 Task: Log work in the project BuildPro for the issue 'Develop a new feature to allow for dynamic pricing and discounts' spent time as '4w 5d 23h 1m' and remaining time as '5w 2d 19h 33m' and add a flag. Now add the issue to the epic 'Patch Management'. Log work in the project BuildPro for the issue 'Implement a new feature to allow for product recommendations based on user behavior' spent time as '3w 1d 21h 37m' and remaining time as '4w 2d 10h 40m' and clone the issue. Now add the issue to the epic 'Identity and Access Management (IAM) Implementation'
Action: Mouse moved to (213, 61)
Screenshot: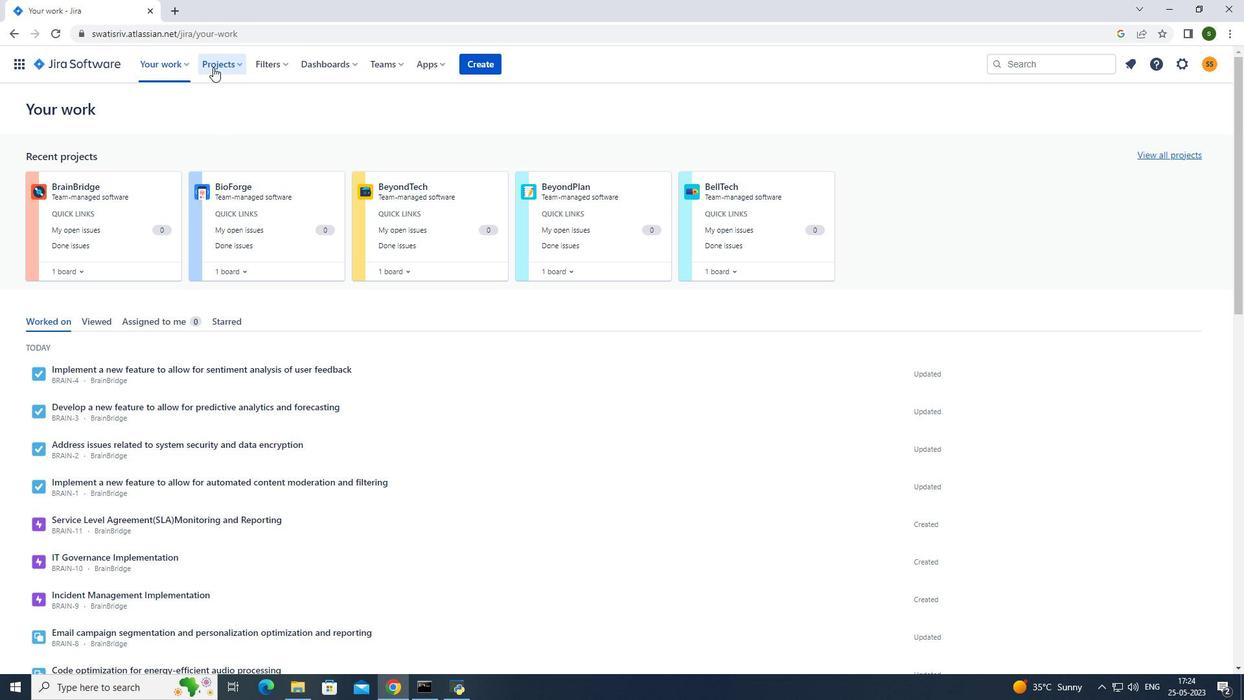 
Action: Mouse pressed left at (213, 61)
Screenshot: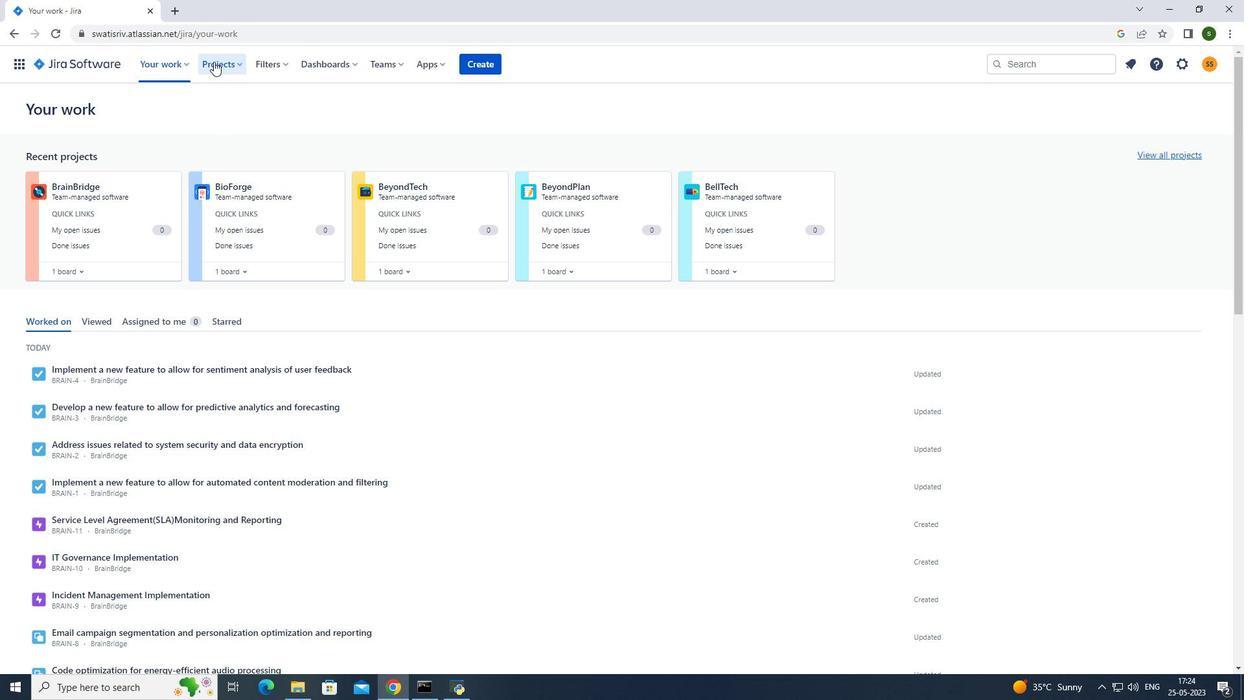 
Action: Mouse moved to (288, 112)
Screenshot: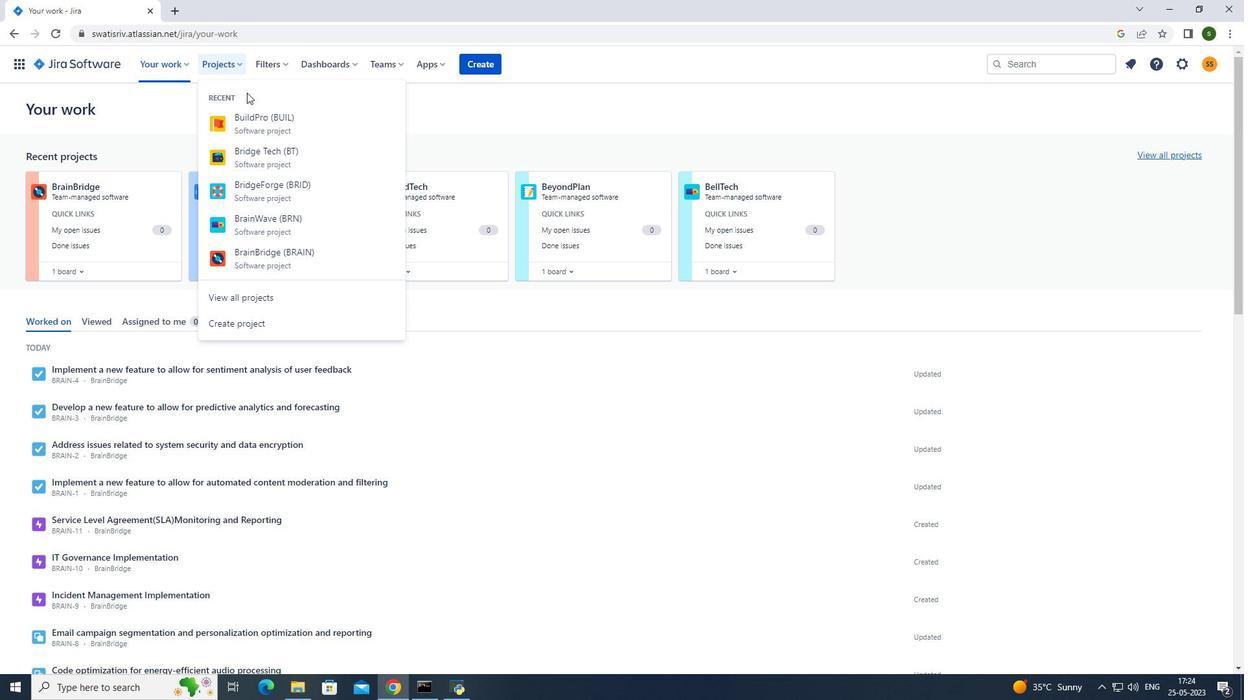 
Action: Mouse pressed left at (288, 112)
Screenshot: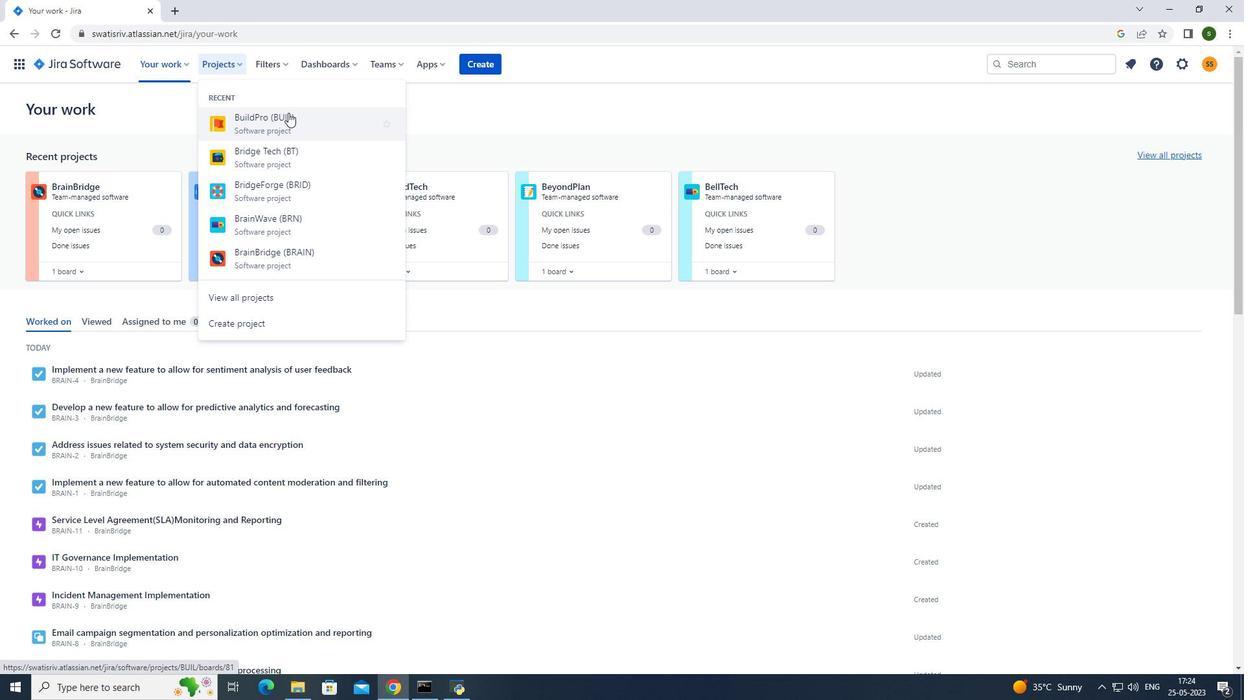 
Action: Mouse moved to (129, 193)
Screenshot: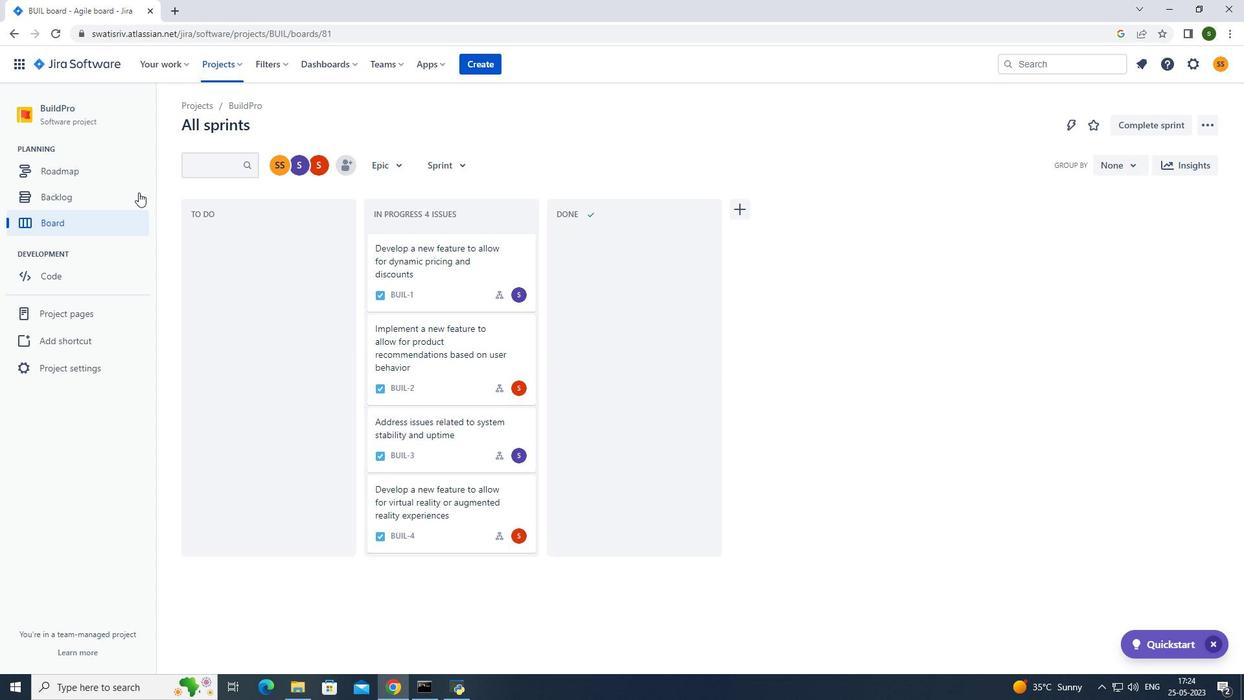 
Action: Mouse pressed left at (129, 193)
Screenshot: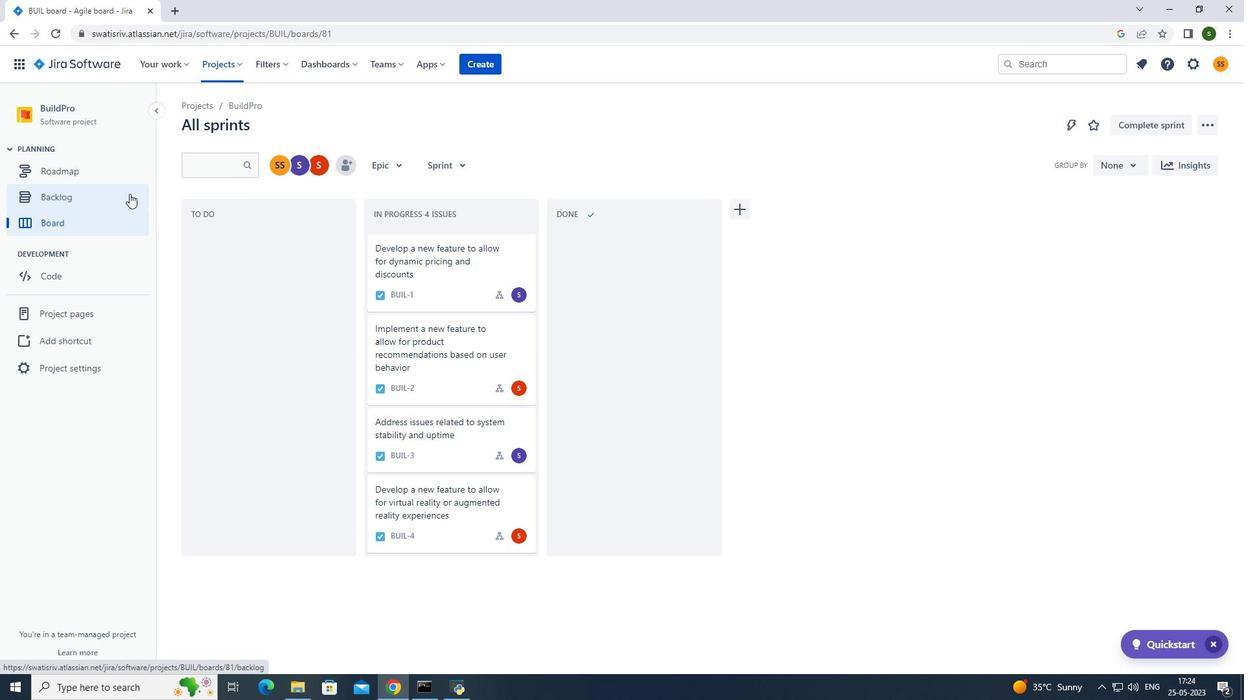 
Action: Mouse moved to (859, 239)
Screenshot: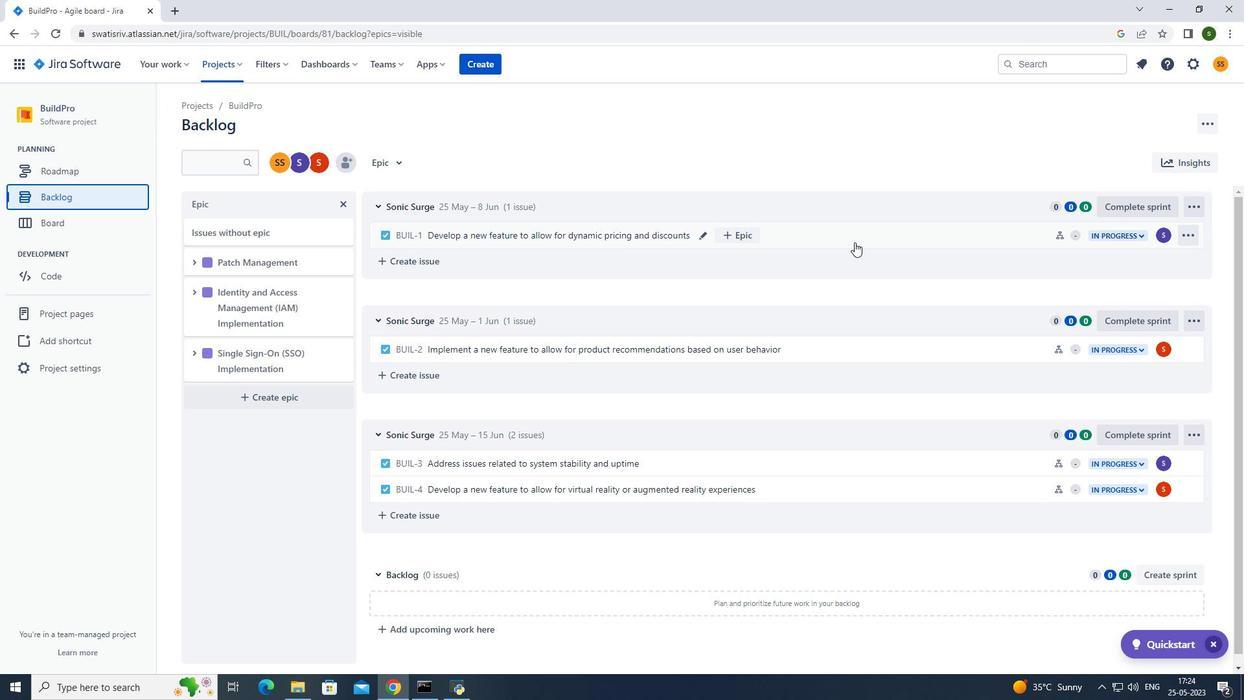 
Action: Mouse pressed left at (859, 239)
Screenshot: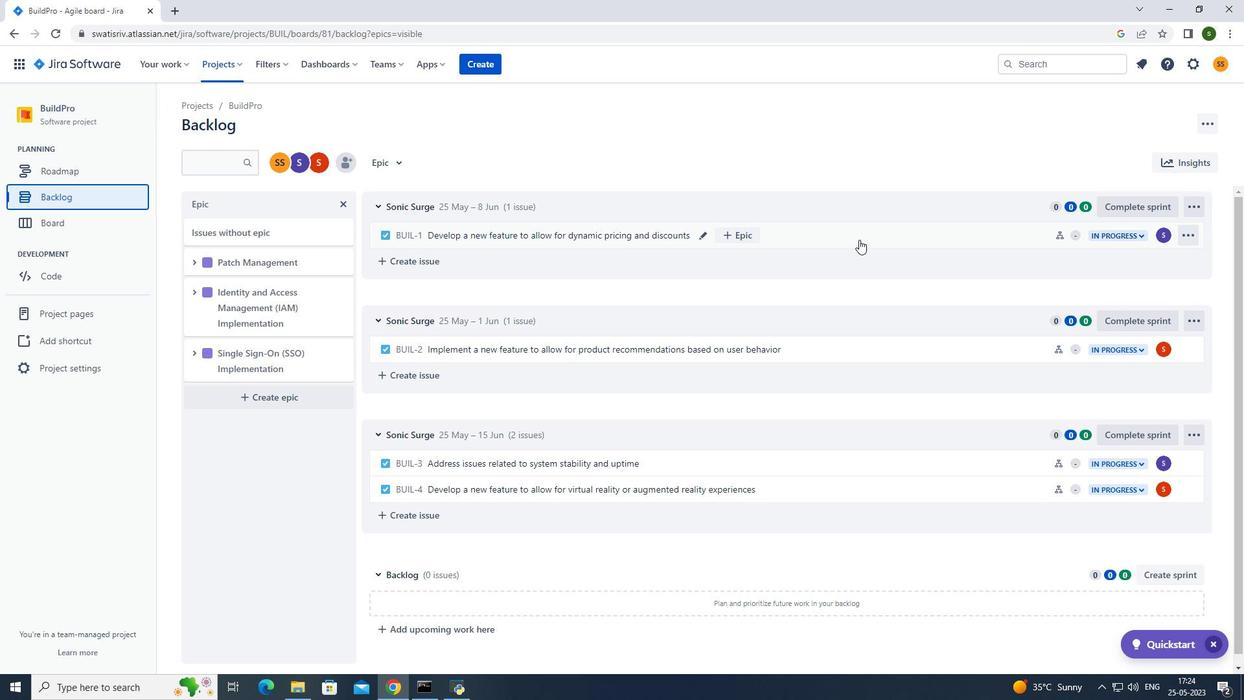 
Action: Mouse moved to (1185, 200)
Screenshot: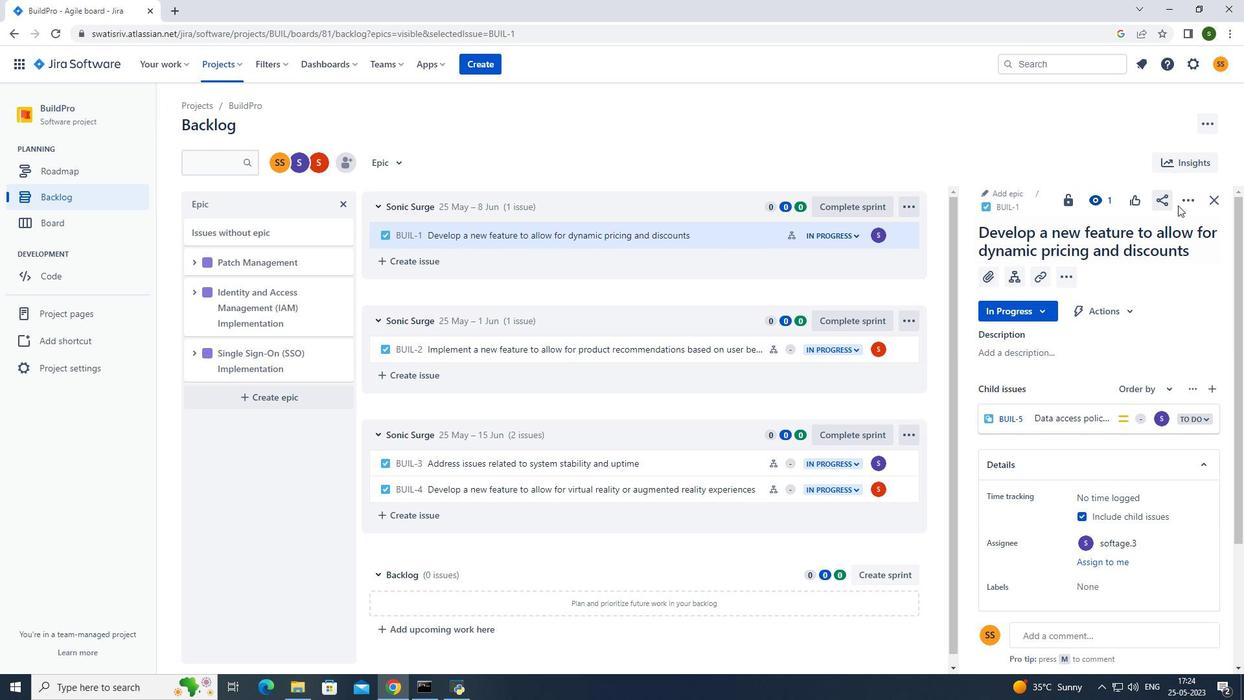 
Action: Mouse pressed left at (1185, 200)
Screenshot: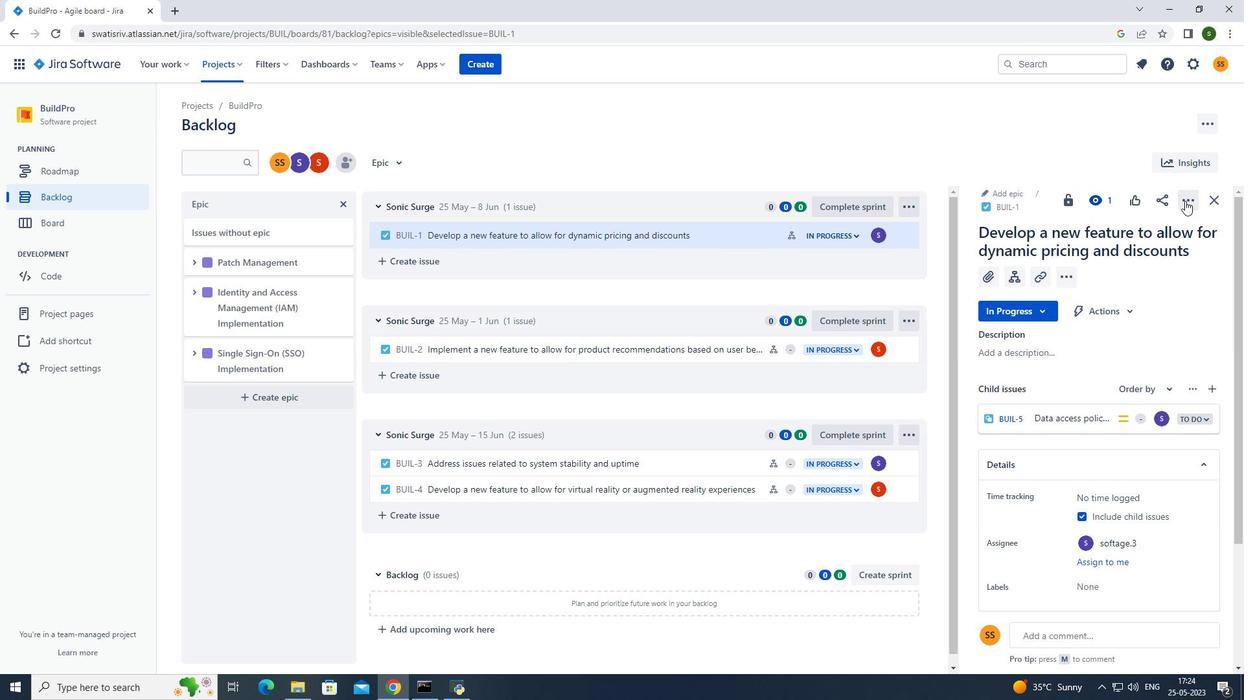 
Action: Mouse moved to (1153, 228)
Screenshot: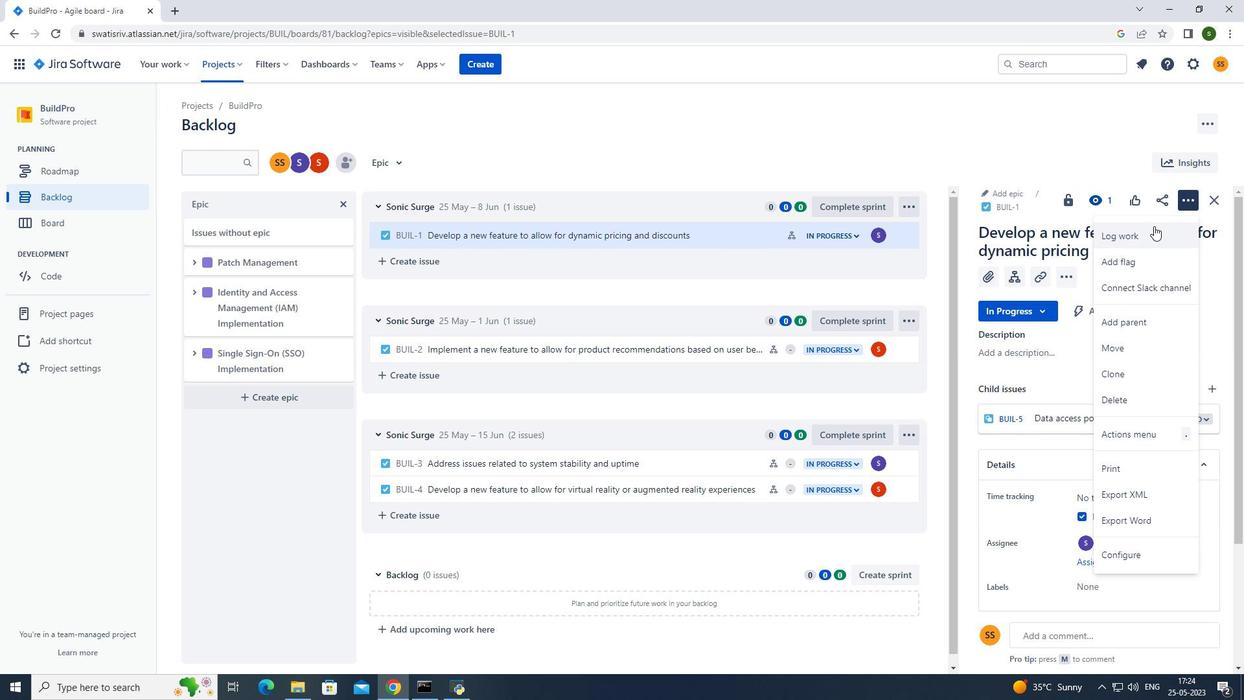
Action: Mouse pressed left at (1153, 228)
Screenshot: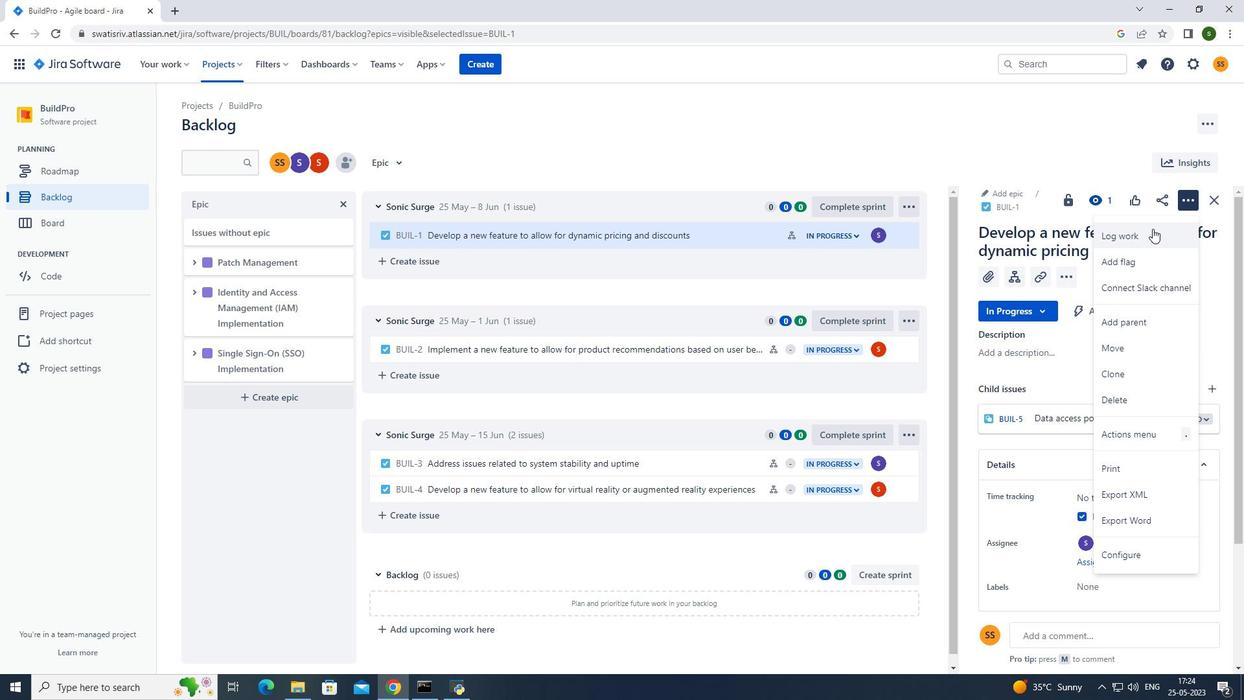 
Action: Mouse moved to (534, 193)
Screenshot: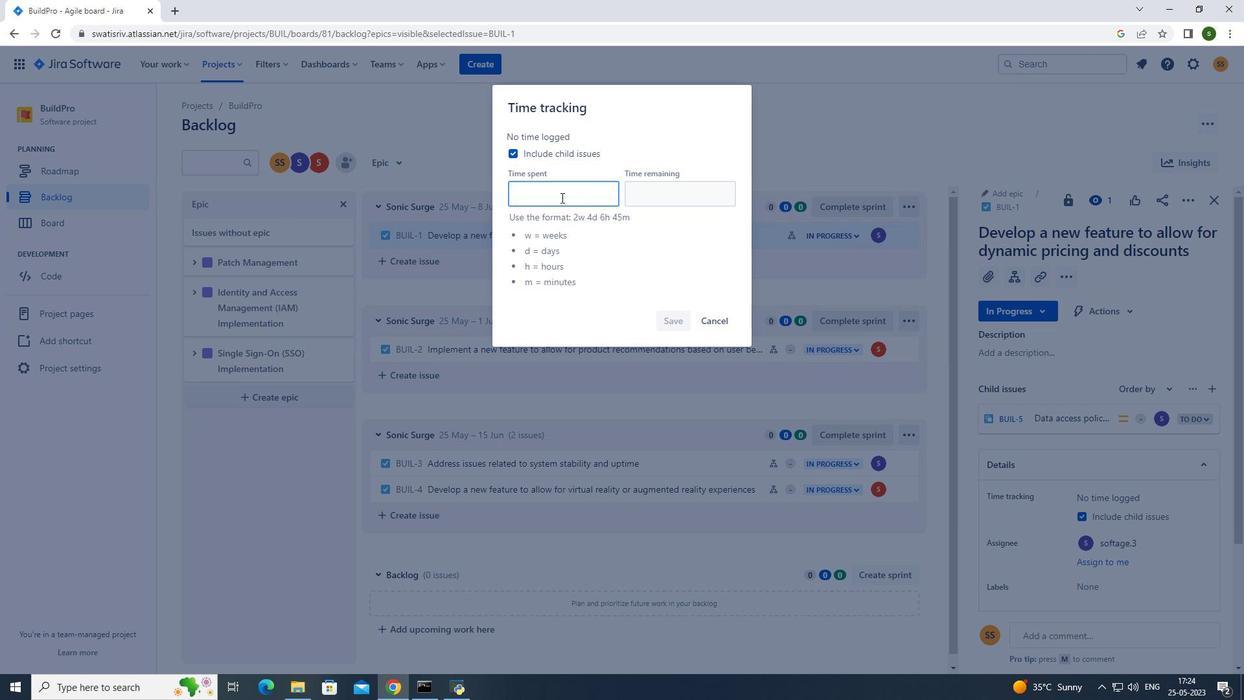 
Action: Key pressed 4w<Key.space>5d<Key.space>23h<Key.space>1m
Screenshot: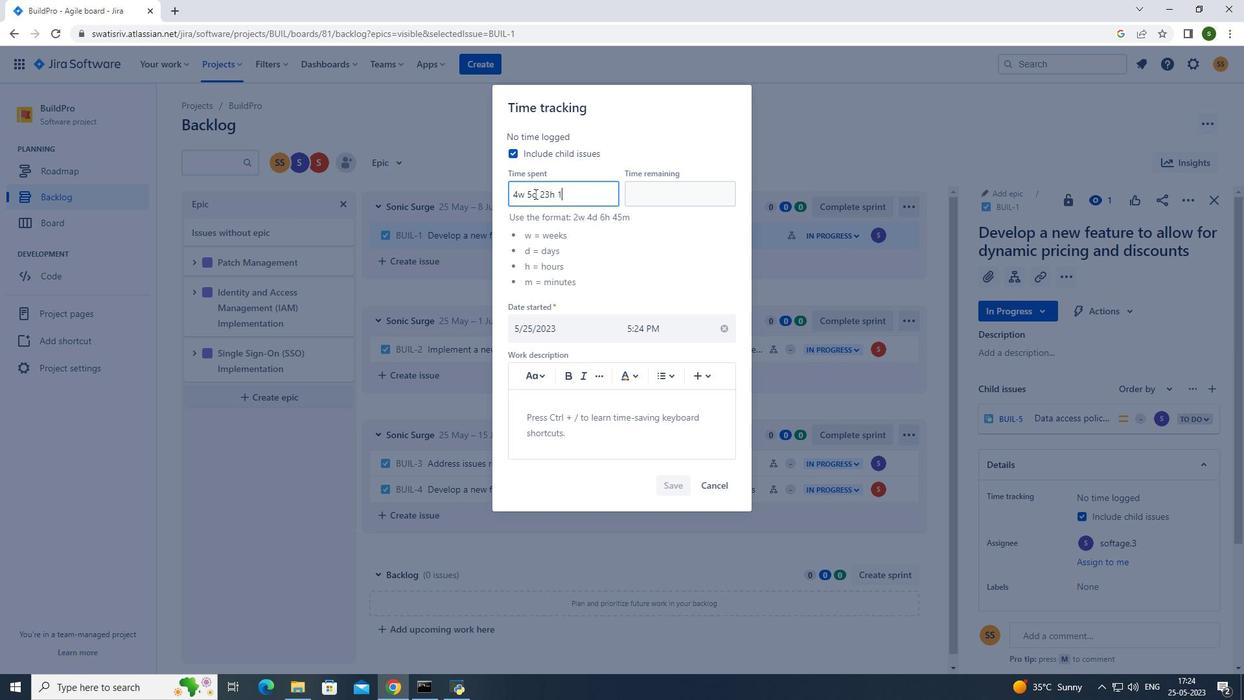 
Action: Mouse moved to (663, 195)
Screenshot: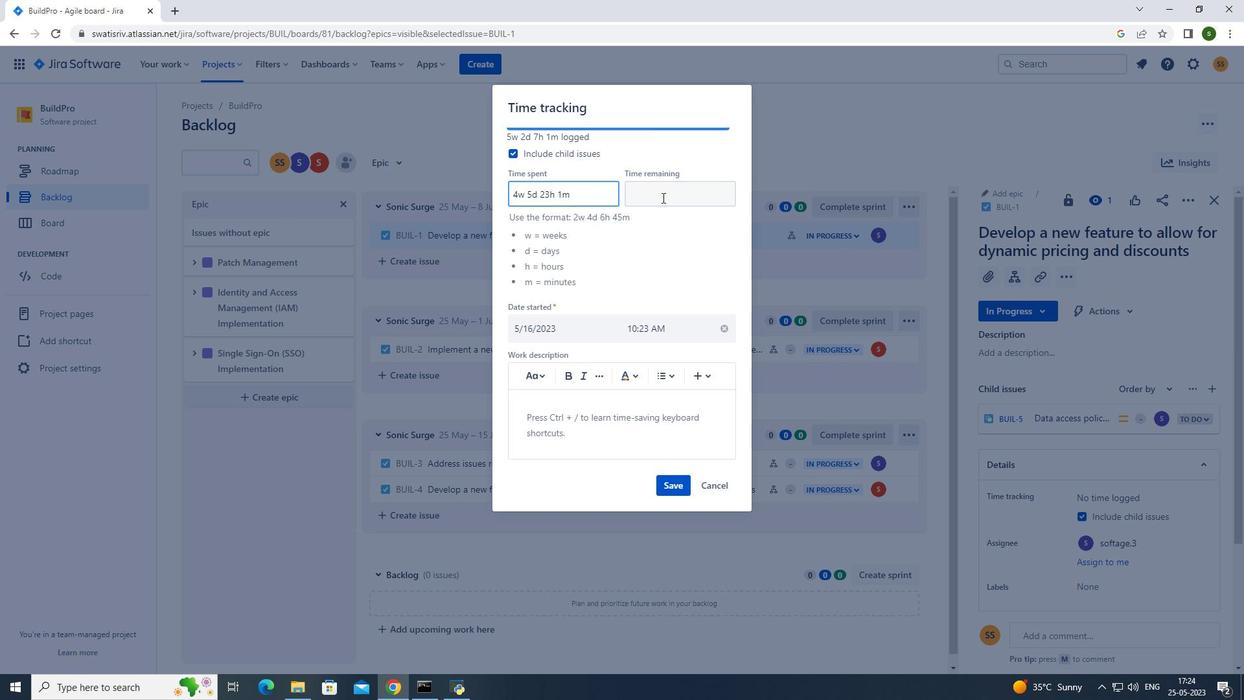 
Action: Mouse pressed left at (663, 195)
Screenshot: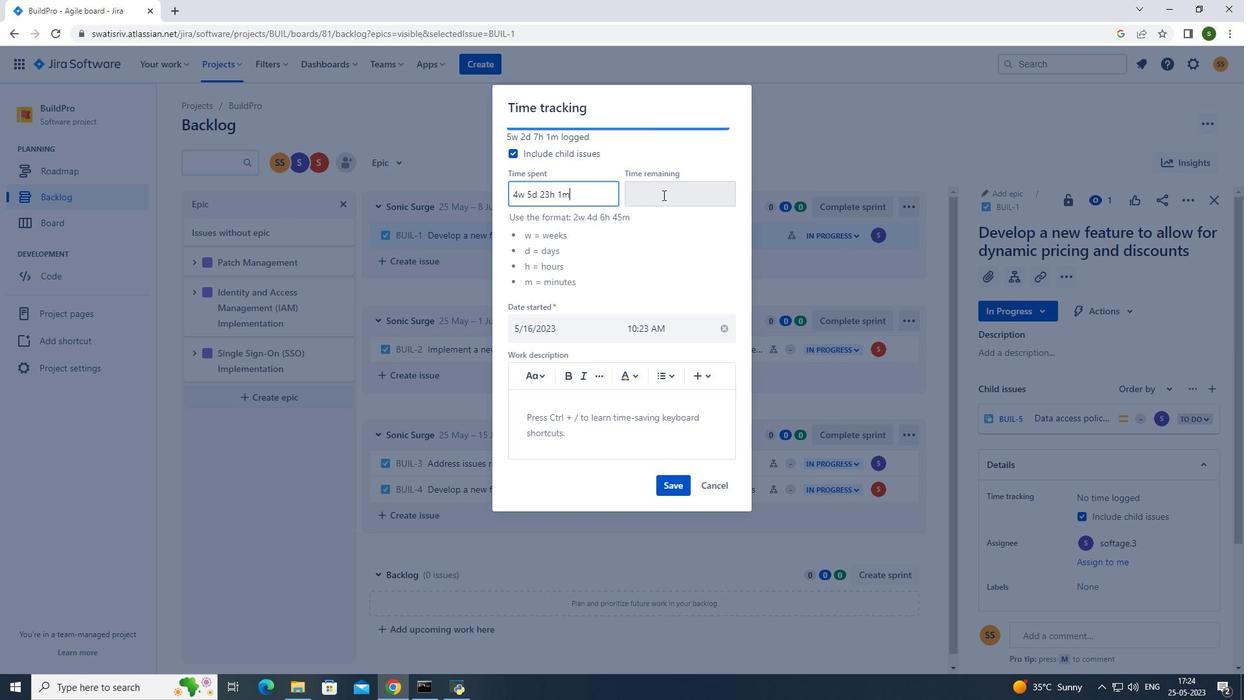 
Action: Key pressed 5w<Key.space>2d<Key.space>19h<Key.space>33m
Screenshot: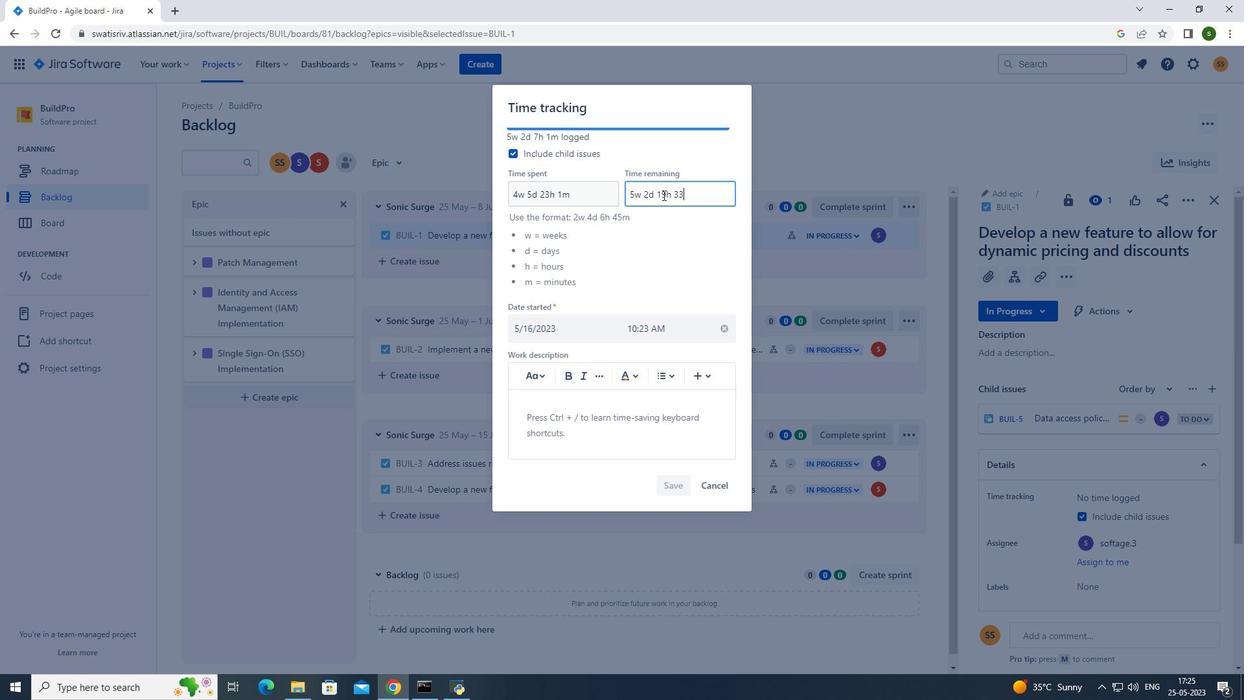 
Action: Mouse moved to (671, 486)
Screenshot: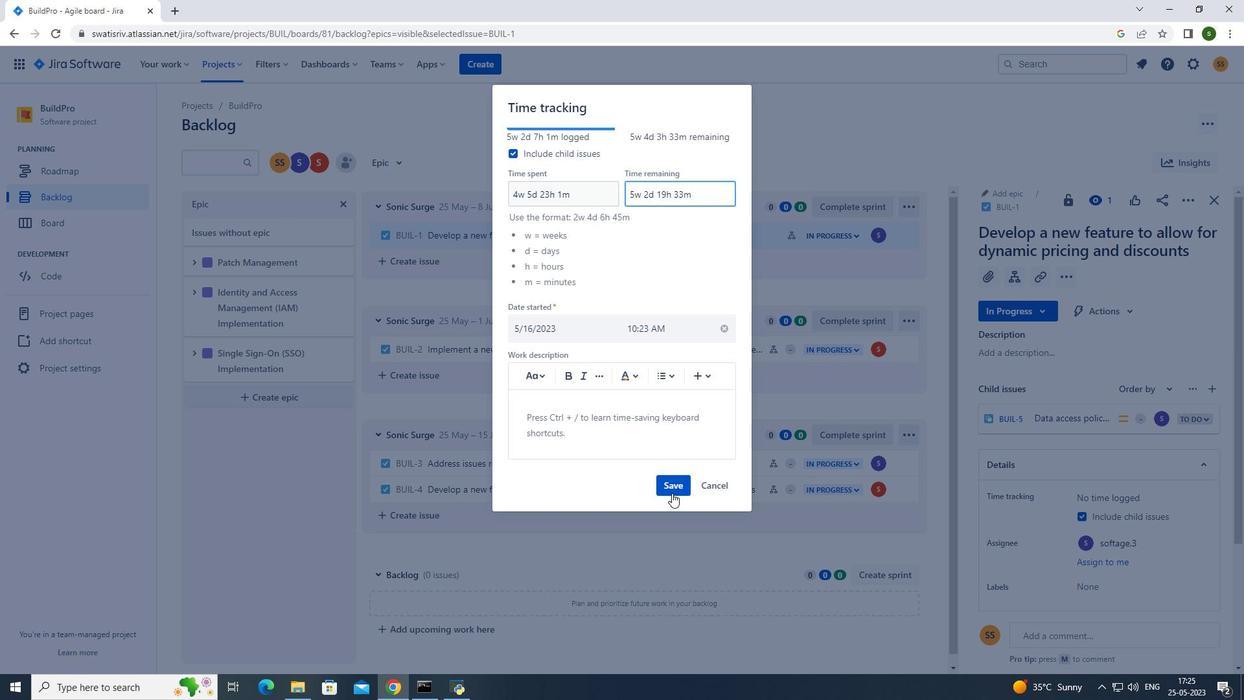 
Action: Mouse pressed left at (671, 486)
Screenshot: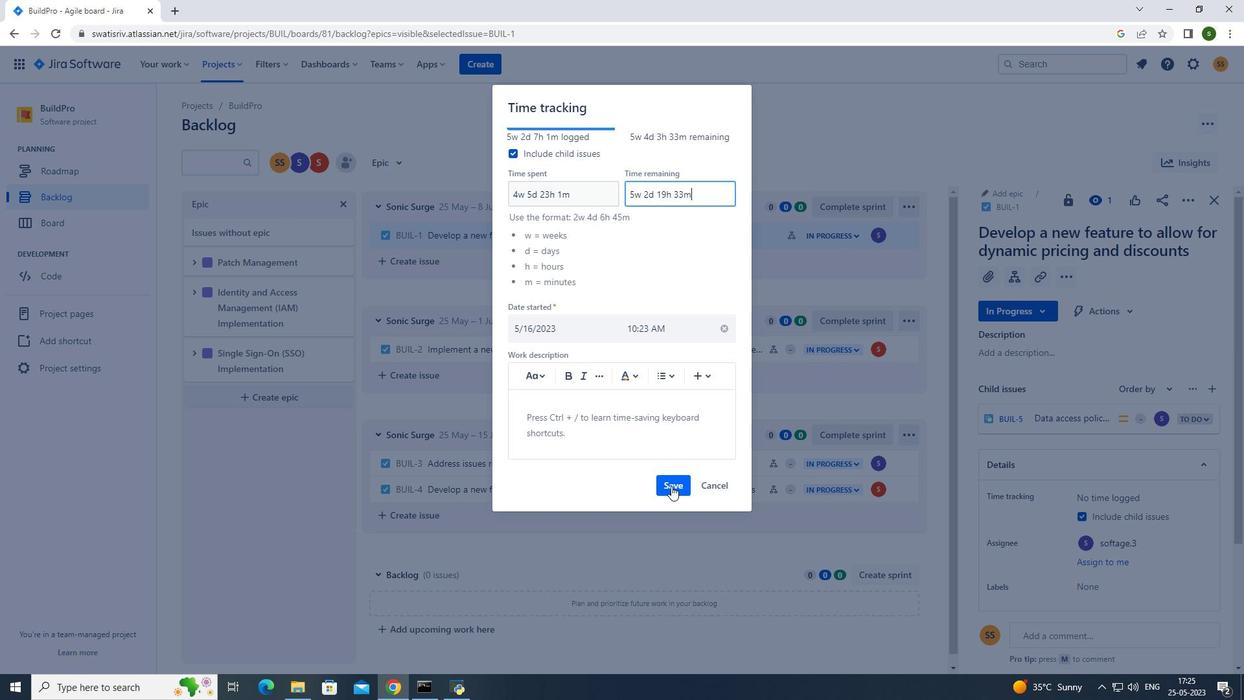 
Action: Mouse moved to (1184, 196)
Screenshot: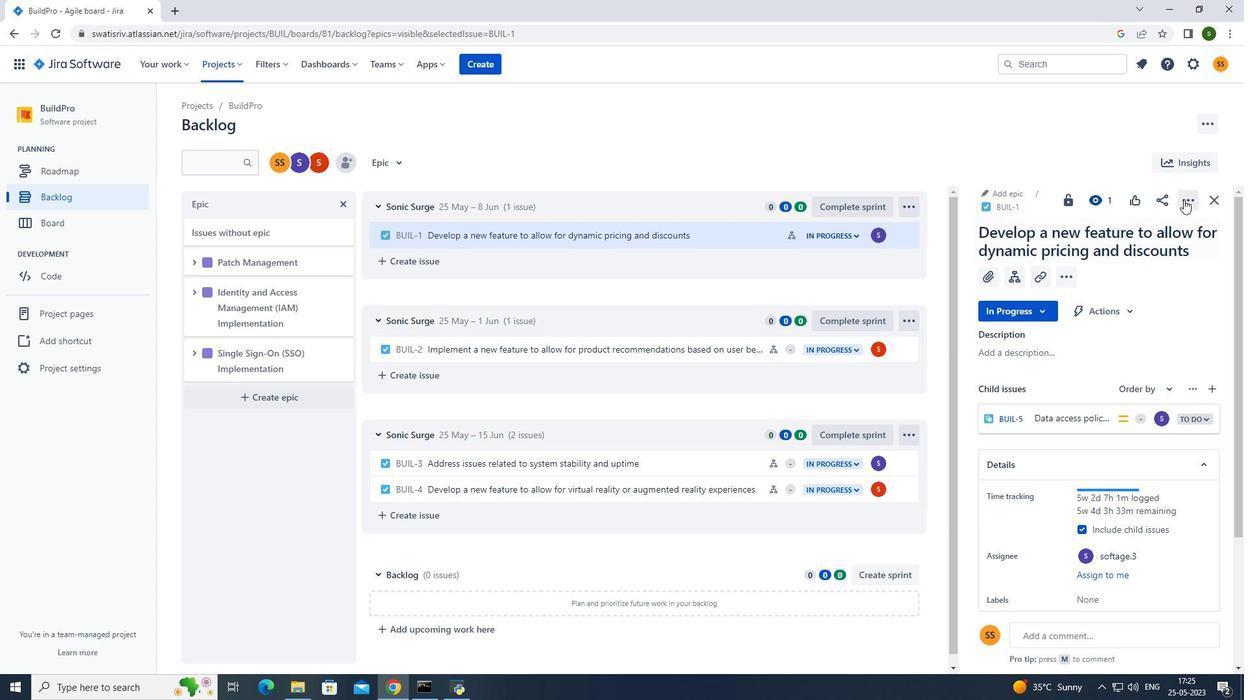 
Action: Mouse pressed left at (1184, 196)
Screenshot: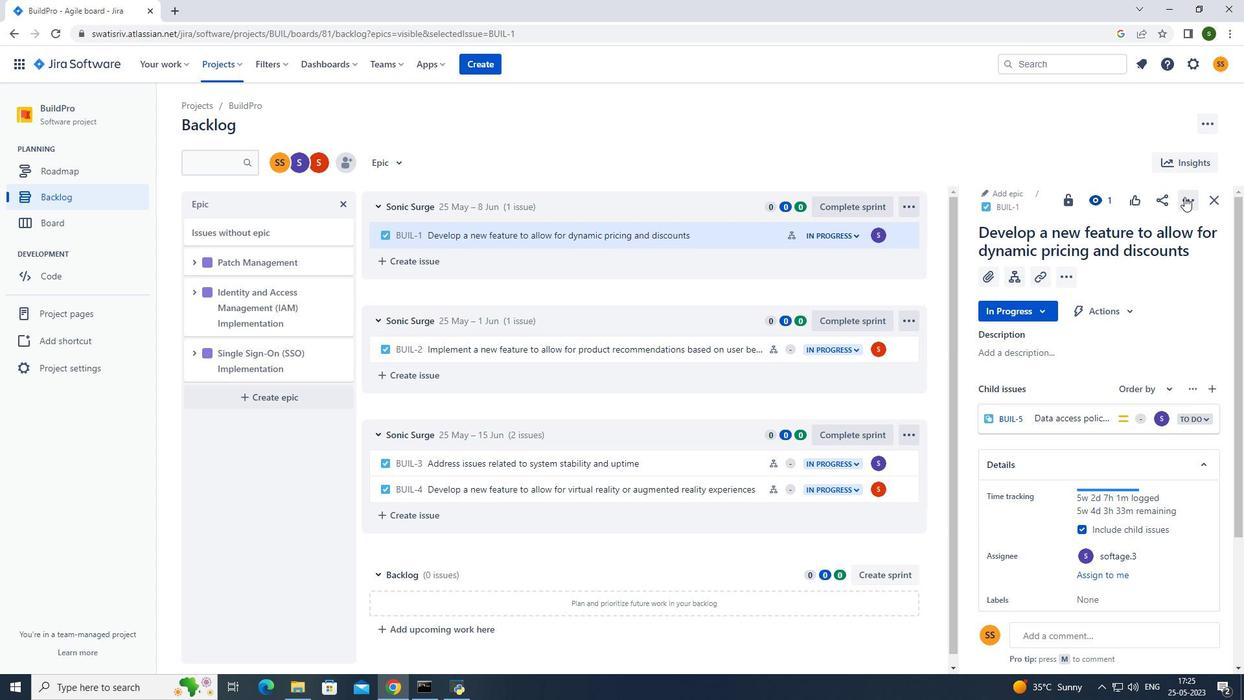 
Action: Mouse moved to (1139, 254)
Screenshot: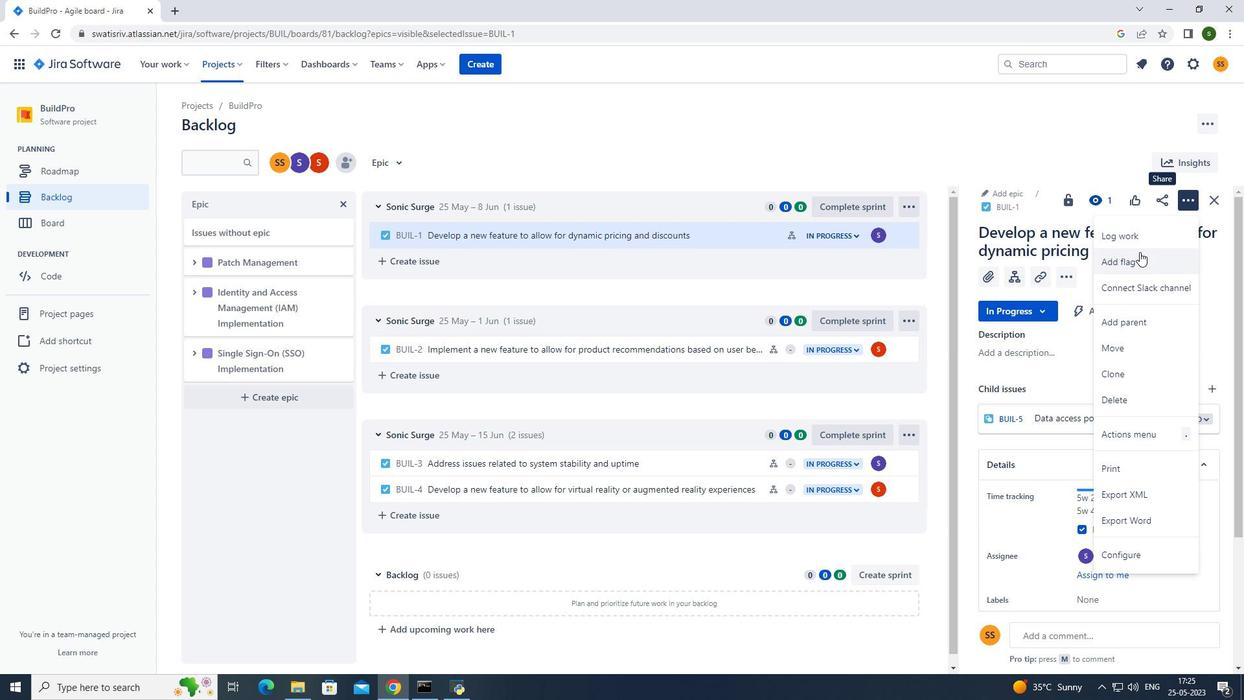 
Action: Mouse pressed left at (1139, 254)
Screenshot: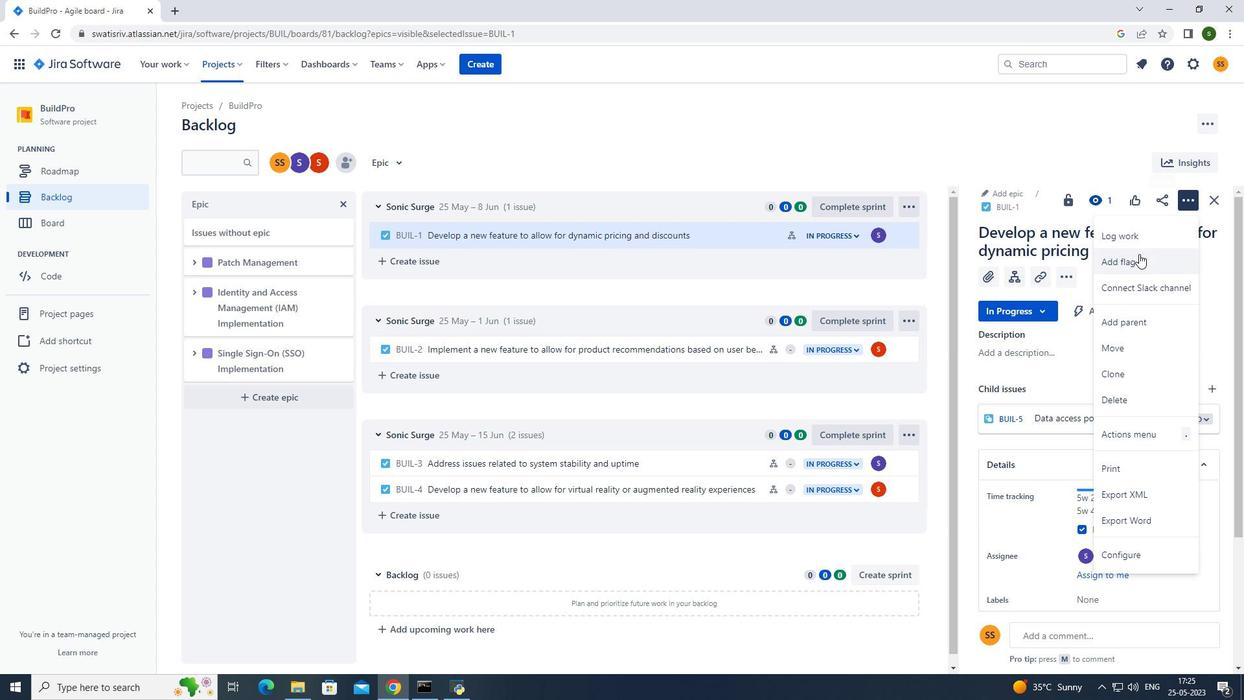 
Action: Mouse moved to (723, 235)
Screenshot: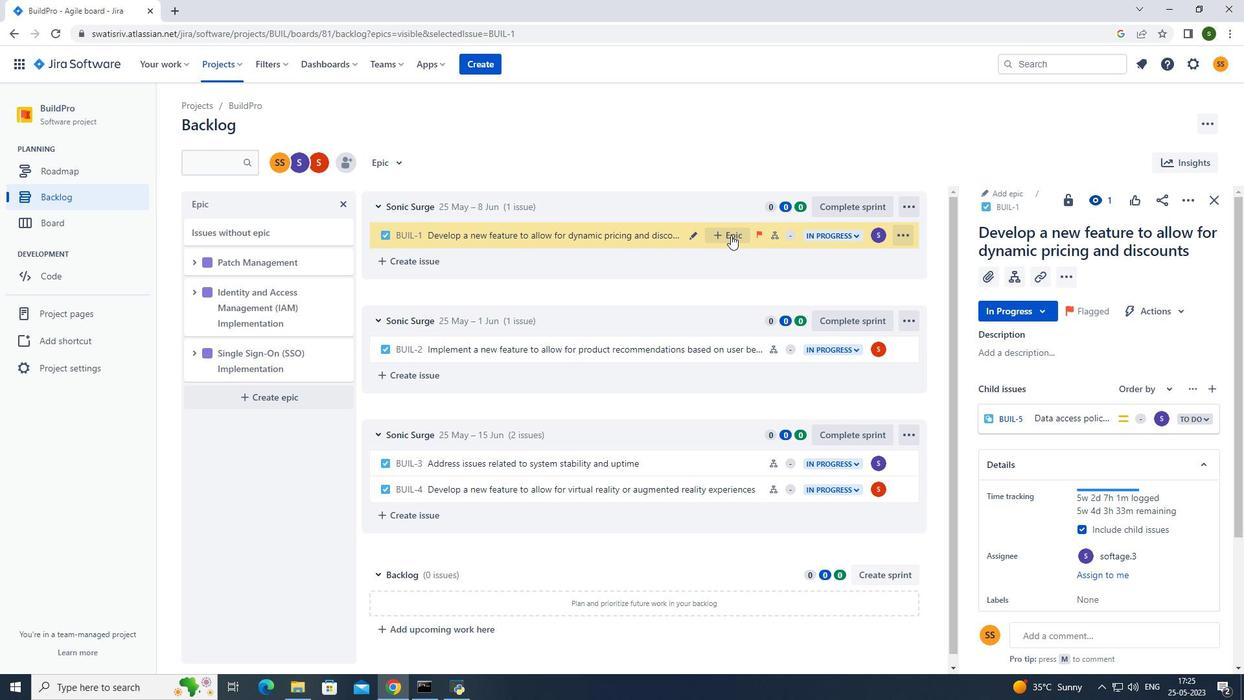 
Action: Mouse pressed left at (723, 235)
Screenshot: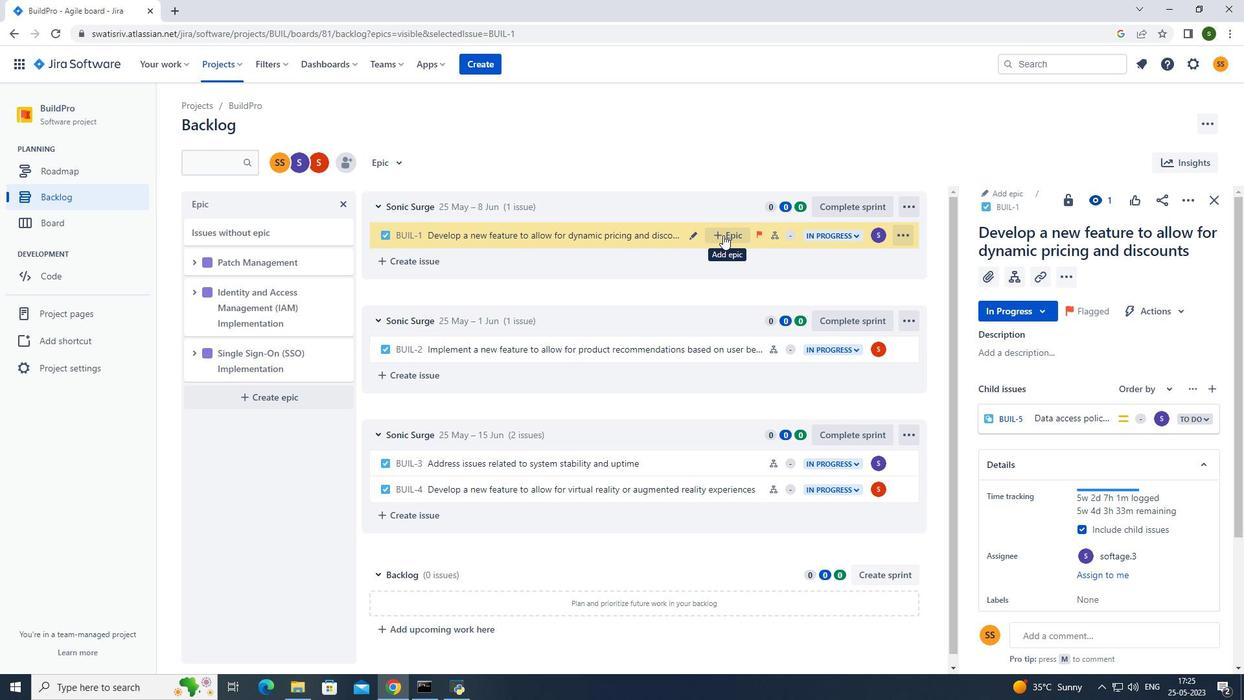 
Action: Mouse moved to (757, 328)
Screenshot: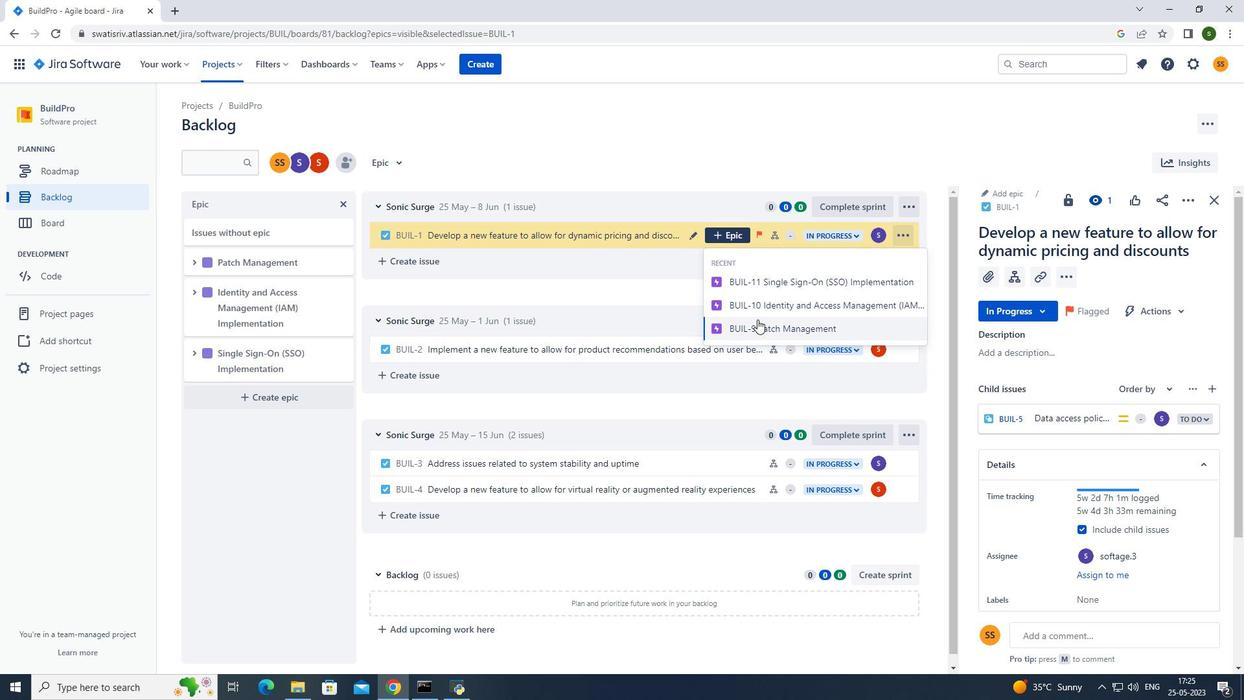
Action: Mouse pressed left at (757, 328)
Screenshot: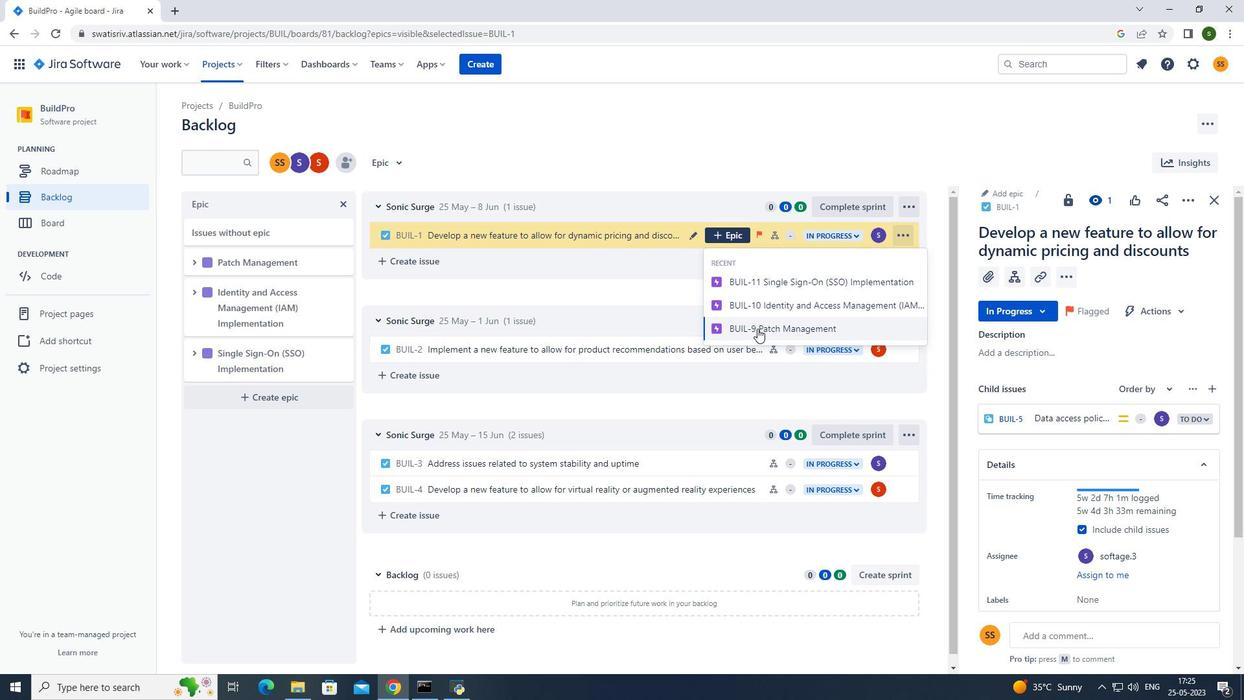 
Action: Mouse moved to (395, 154)
Screenshot: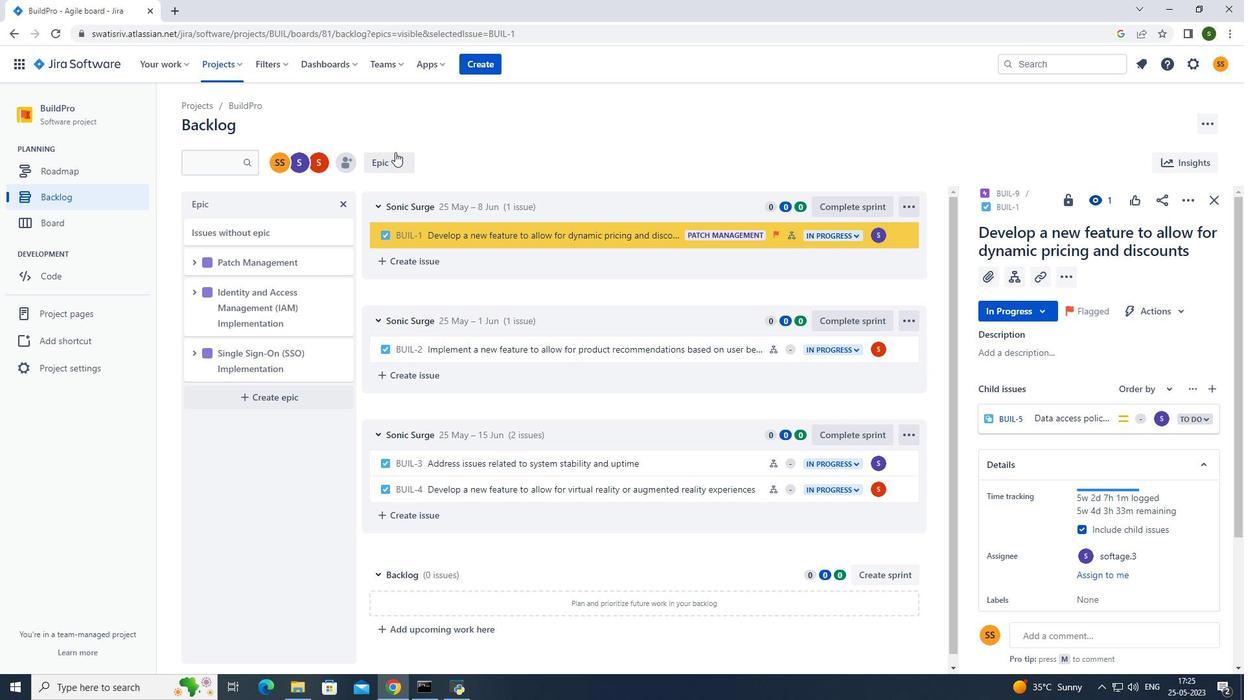 
Action: Mouse pressed left at (395, 154)
Screenshot: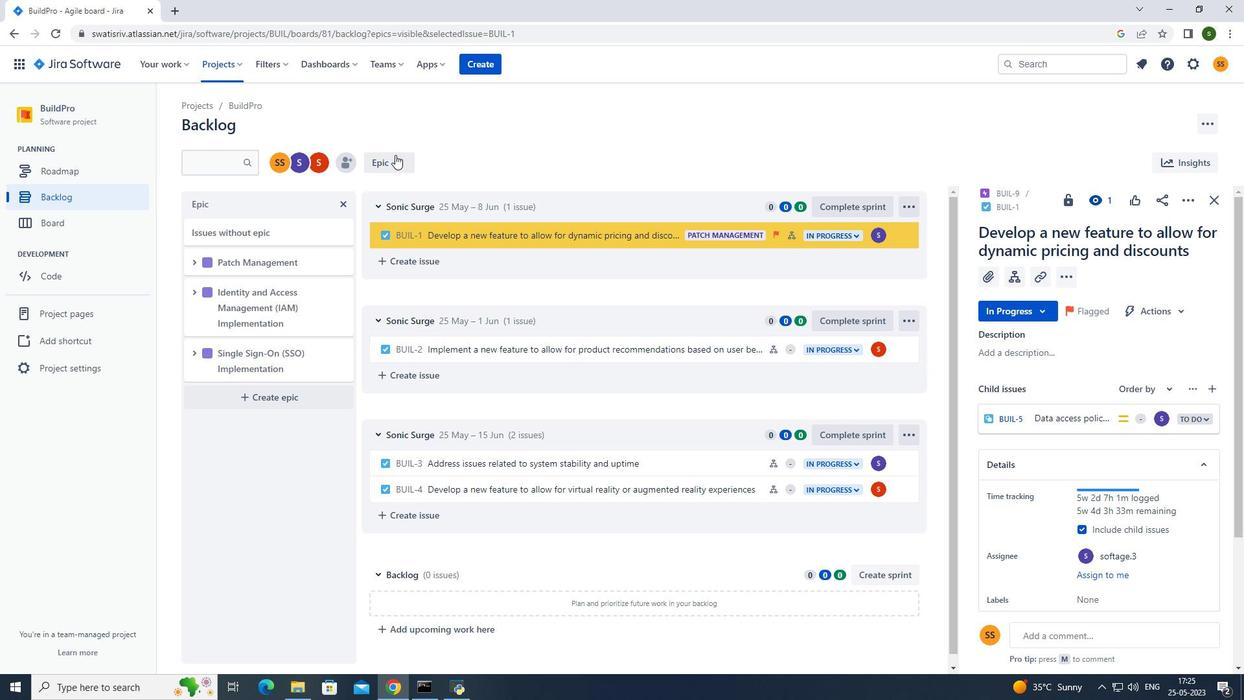 
Action: Mouse moved to (429, 217)
Screenshot: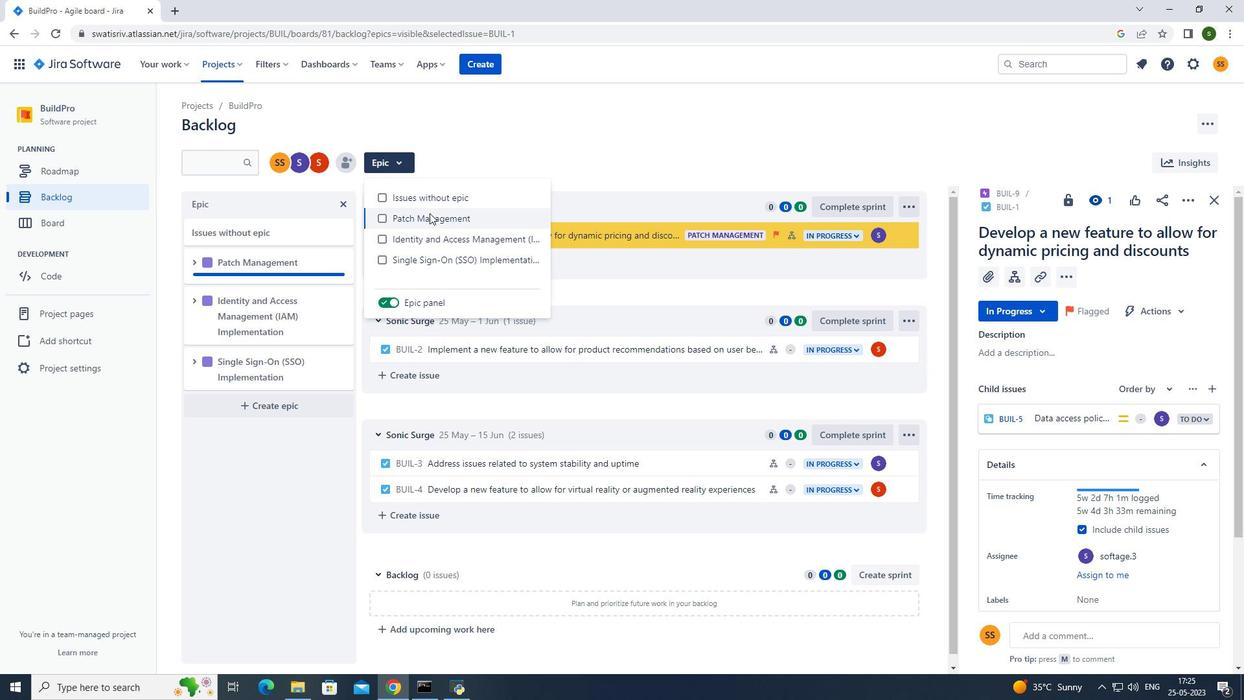 
Action: Mouse pressed left at (429, 217)
Screenshot: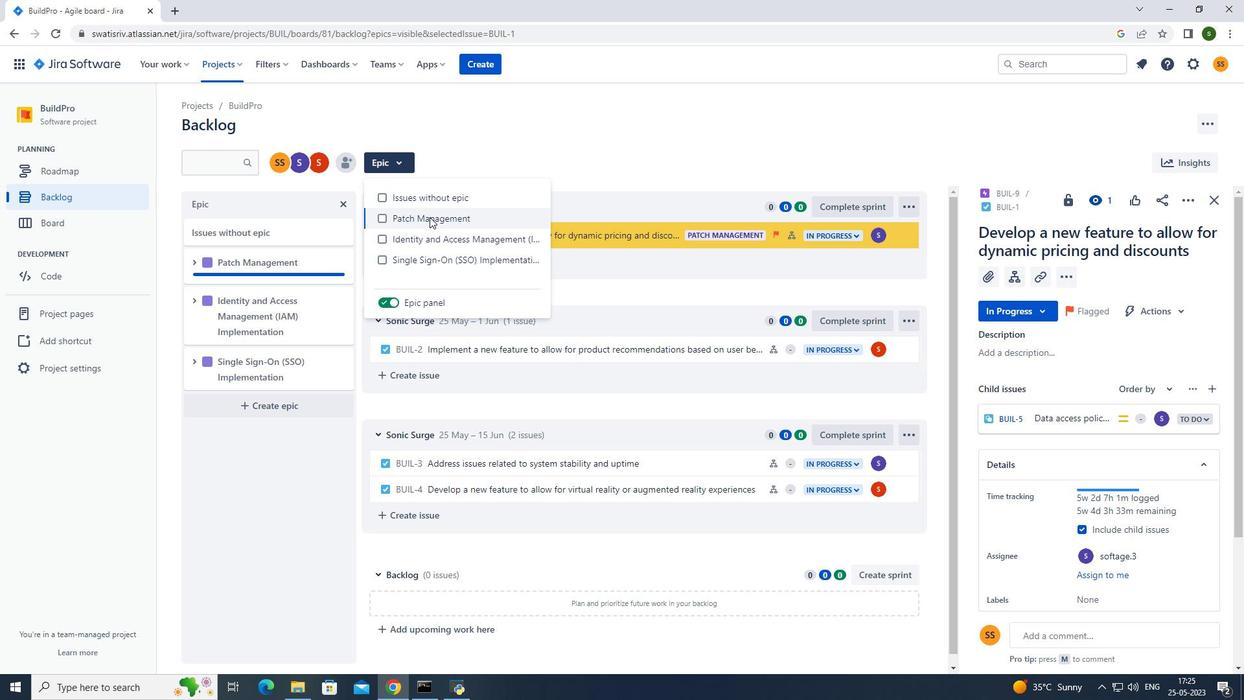 
Action: Mouse moved to (546, 135)
Screenshot: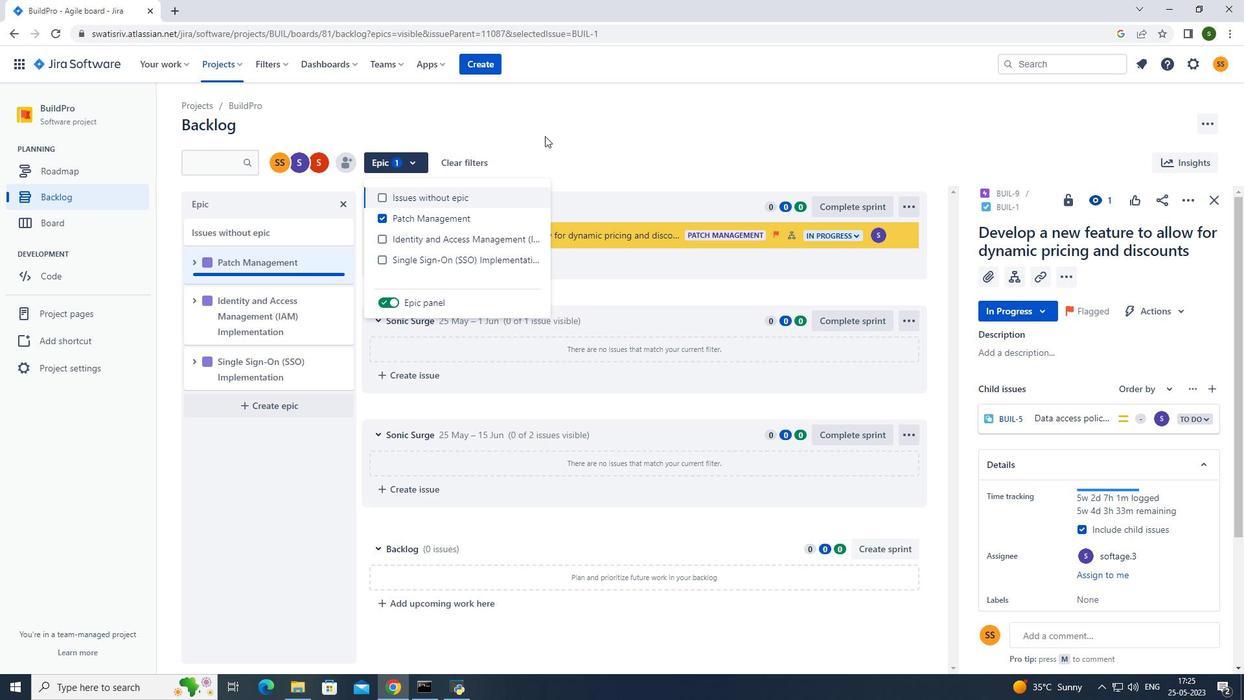 
Action: Mouse pressed left at (546, 135)
Screenshot: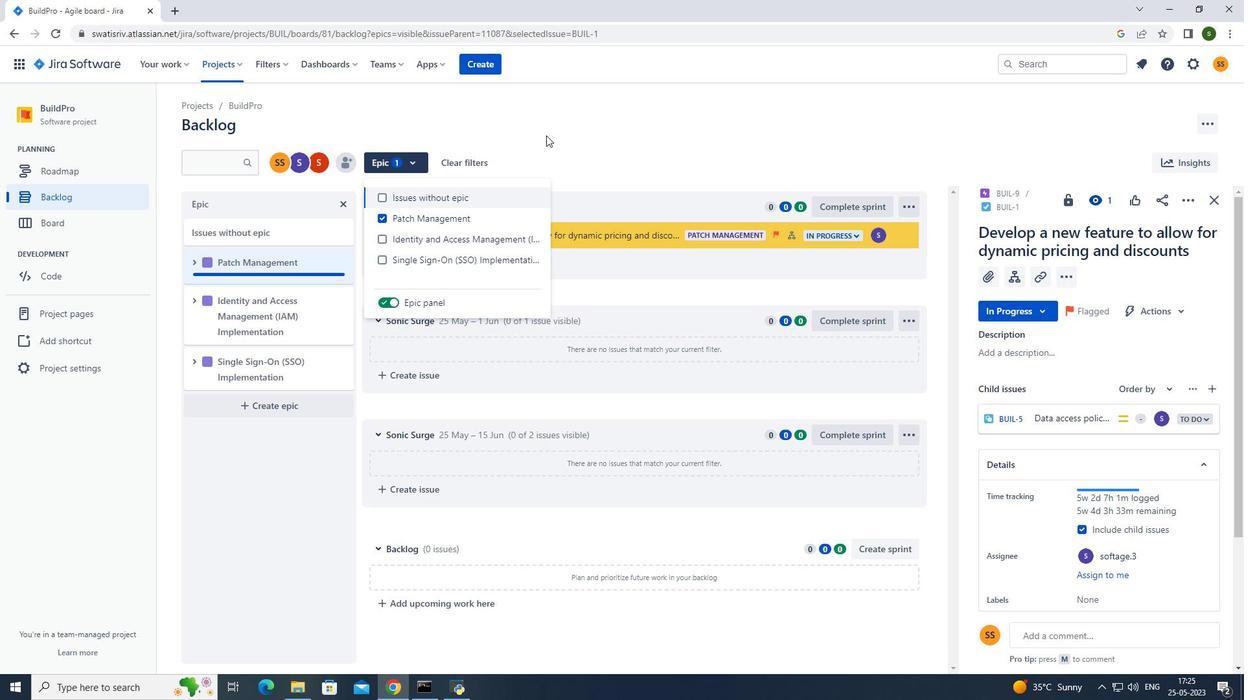 
Action: Mouse moved to (238, 66)
Screenshot: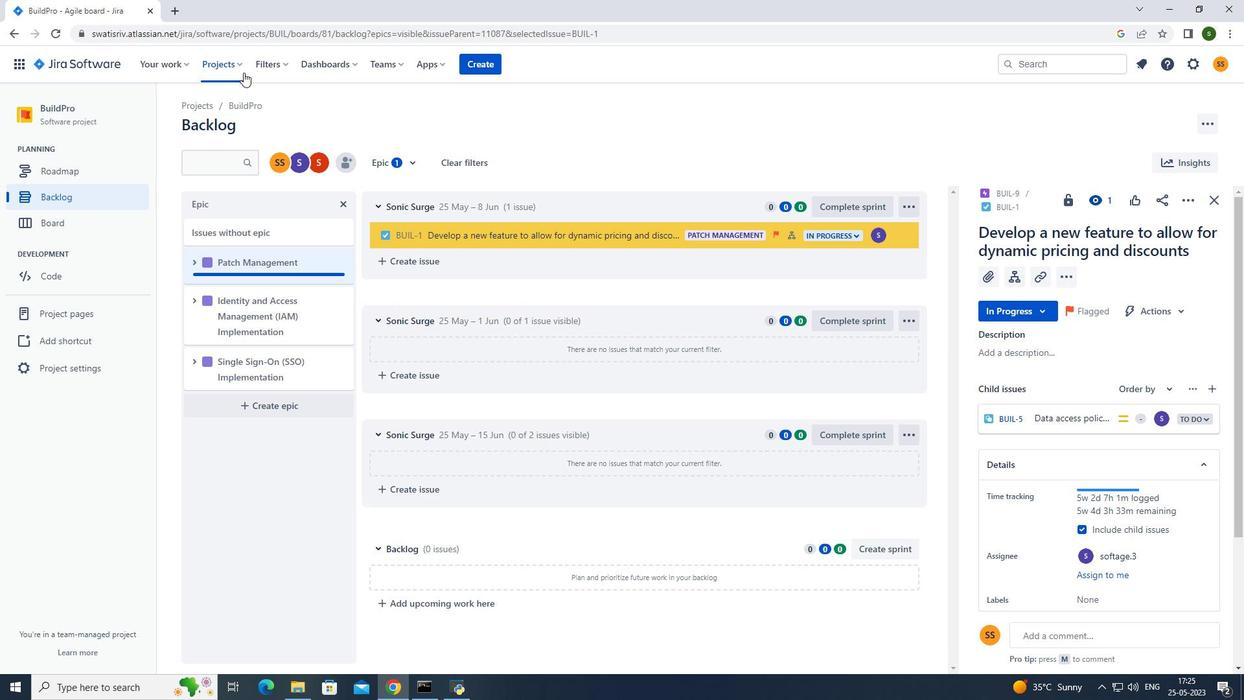 
Action: Mouse pressed left at (238, 66)
Screenshot: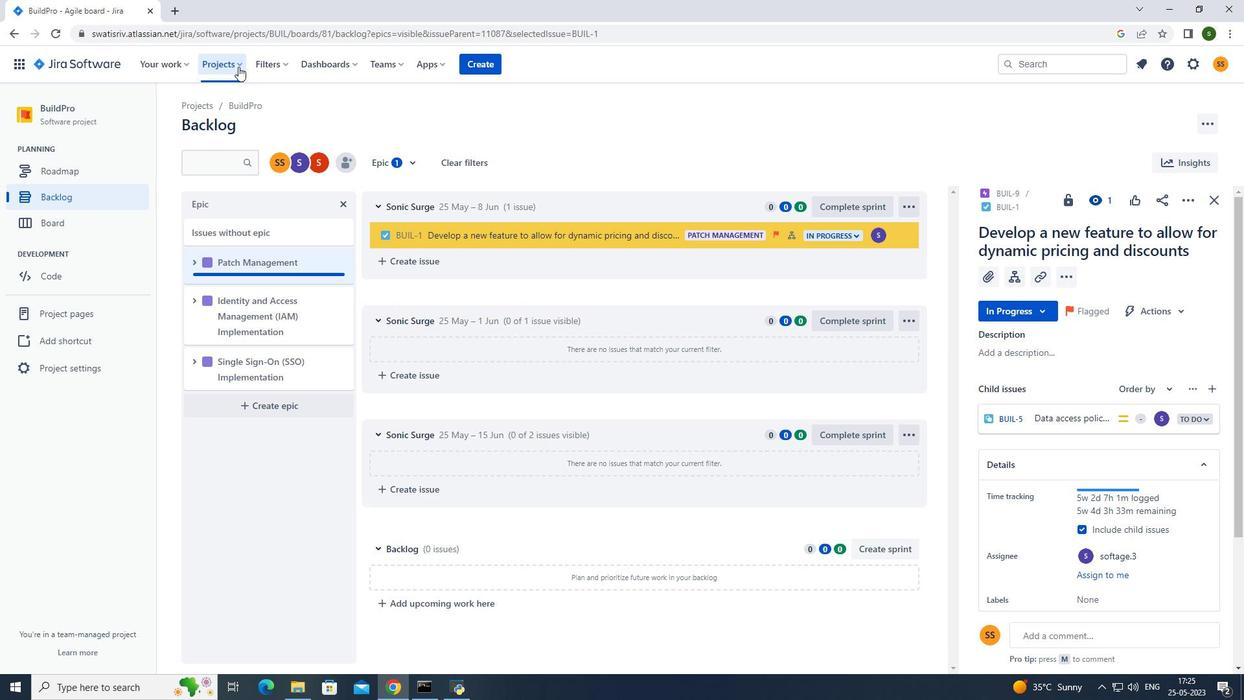 
Action: Mouse moved to (263, 121)
Screenshot: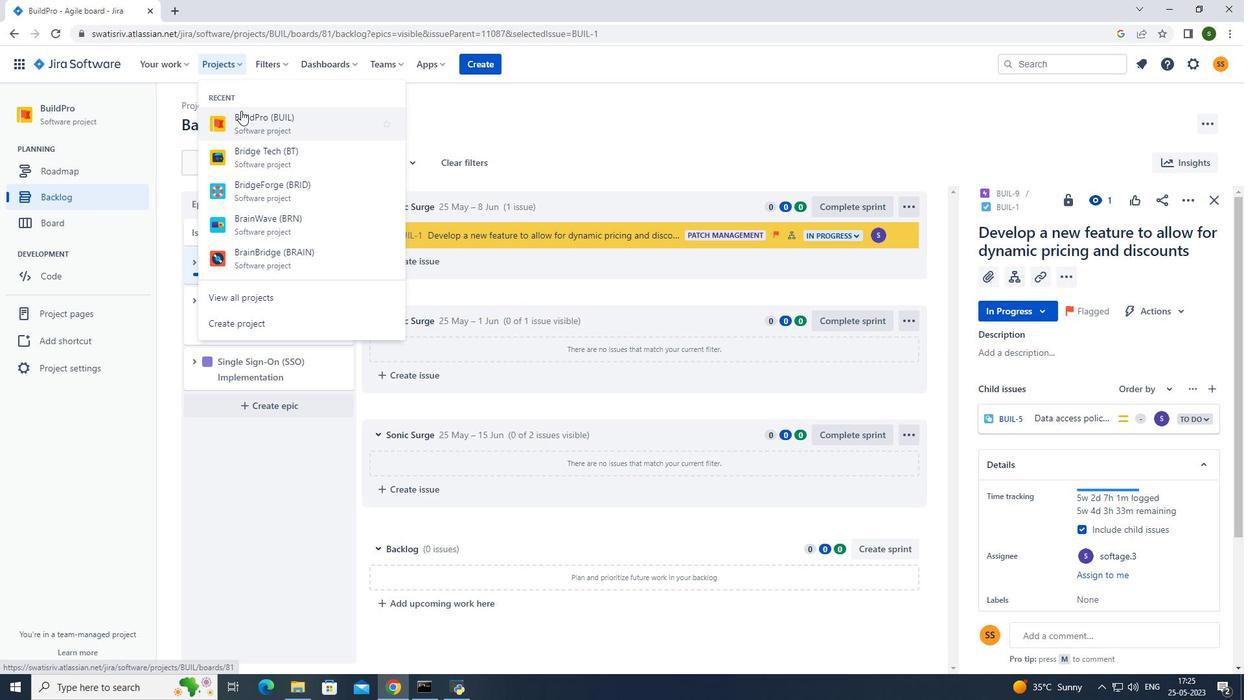 
Action: Mouse pressed left at (263, 121)
Screenshot: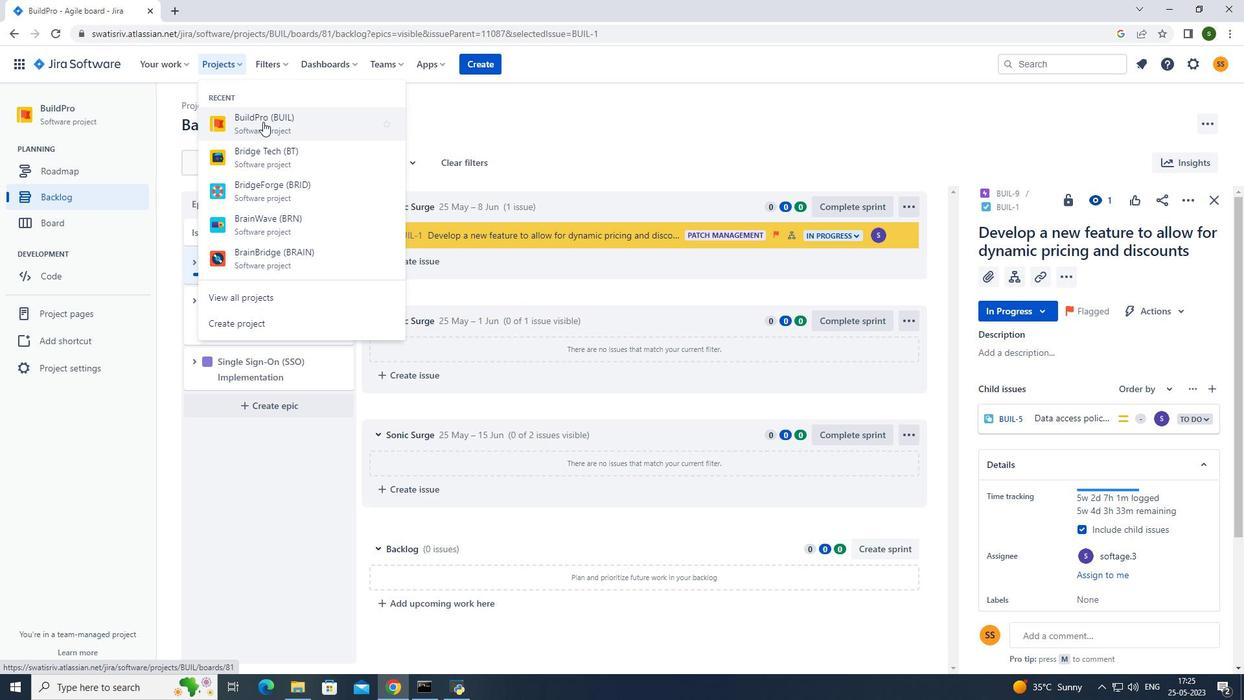 
Action: Mouse moved to (97, 193)
Screenshot: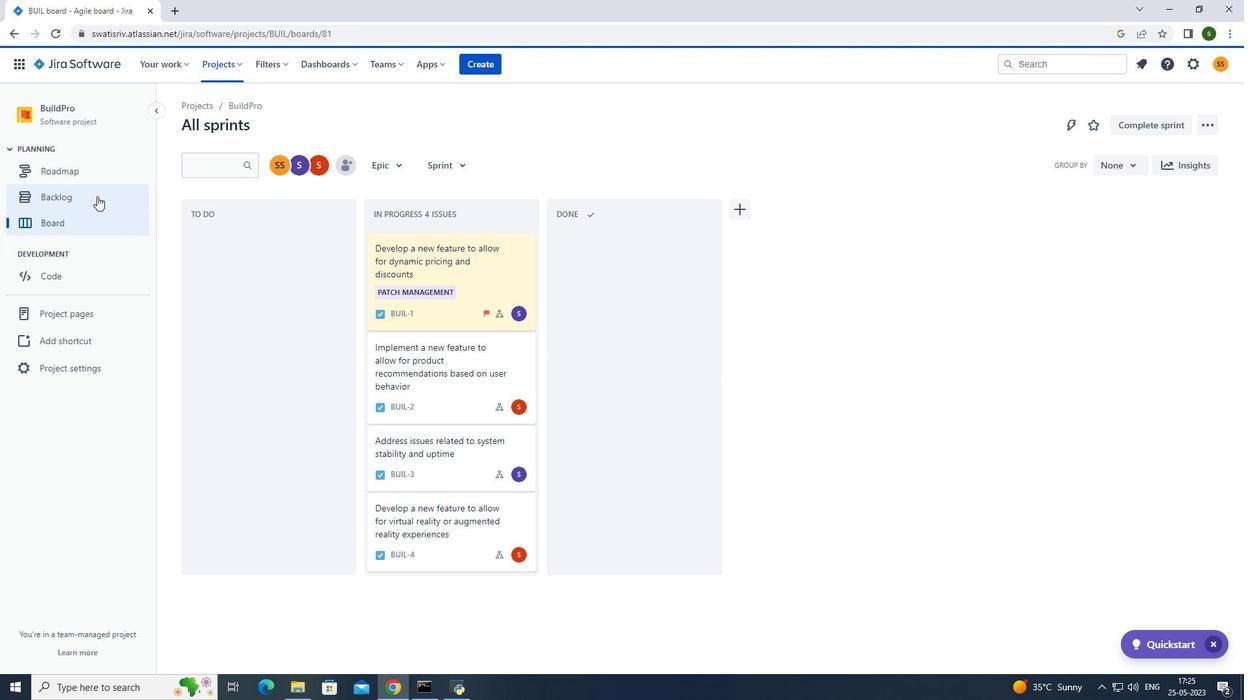 
Action: Mouse pressed left at (97, 193)
Screenshot: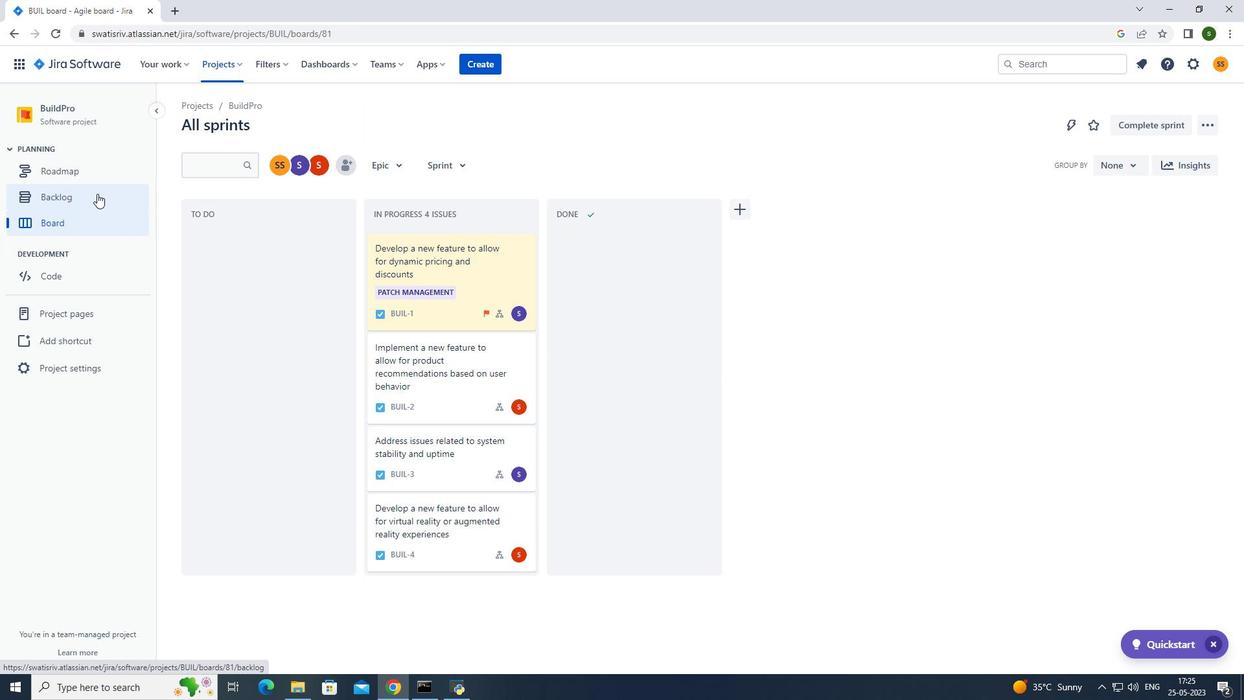 
Action: Mouse moved to (923, 350)
Screenshot: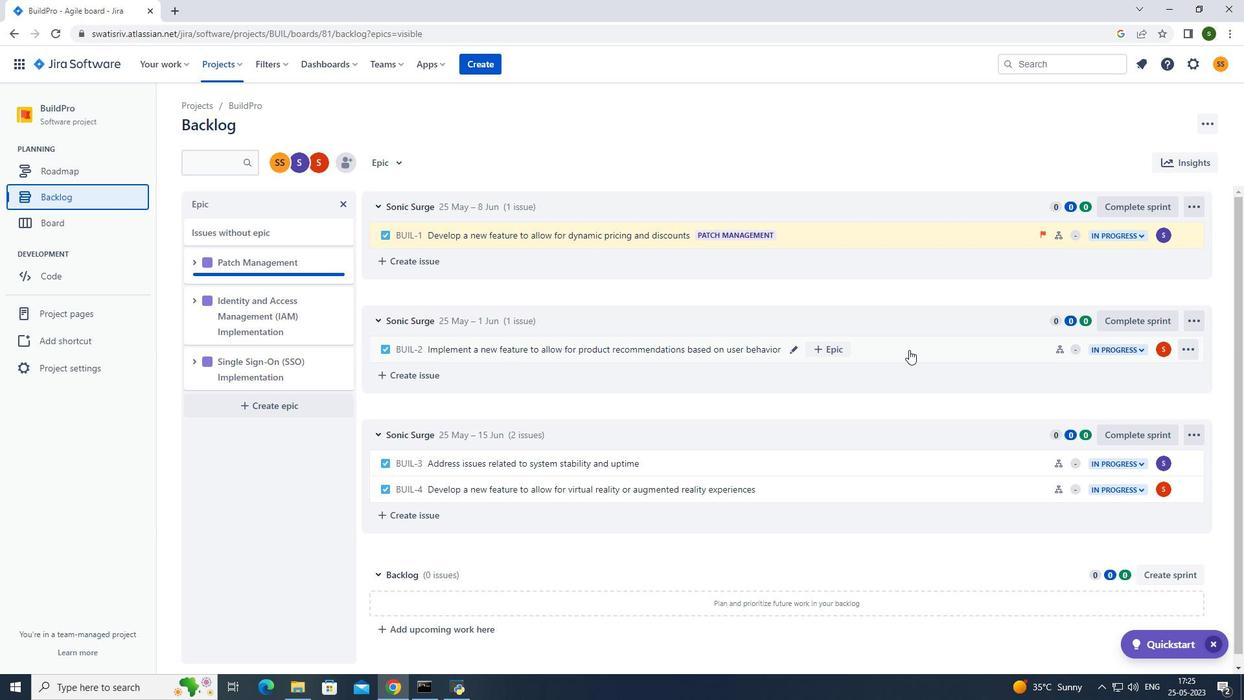 
Action: Mouse pressed left at (923, 350)
Screenshot: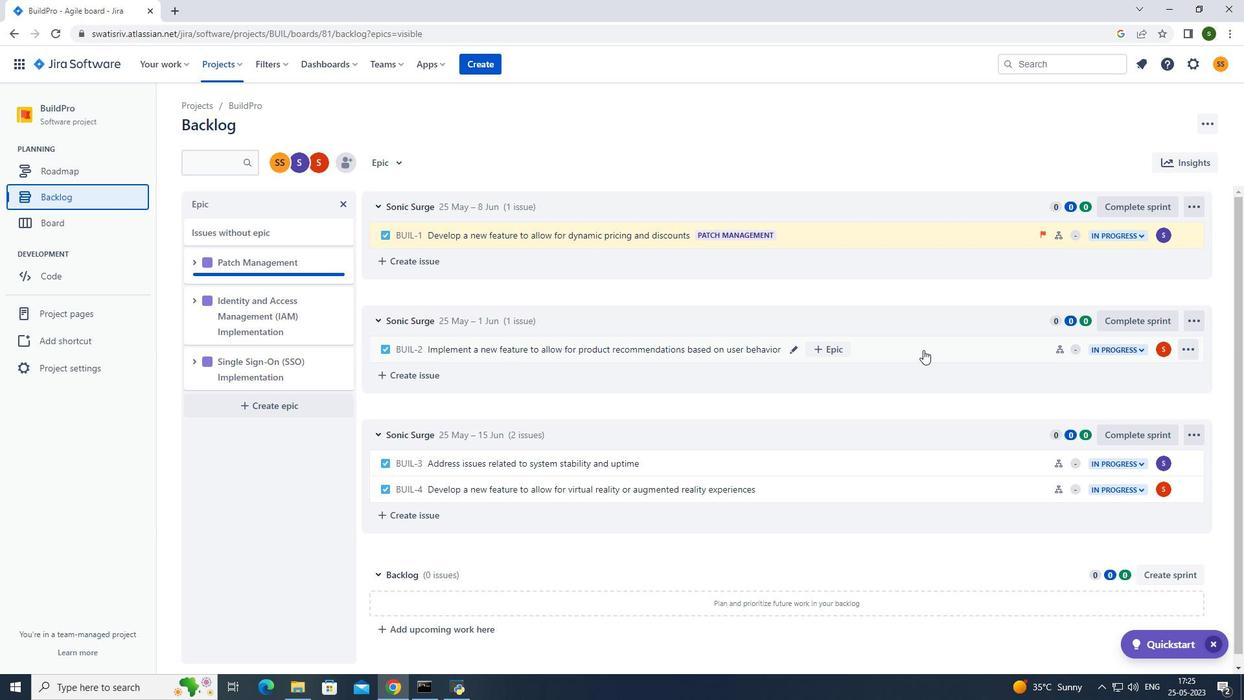
Action: Mouse moved to (1197, 204)
Screenshot: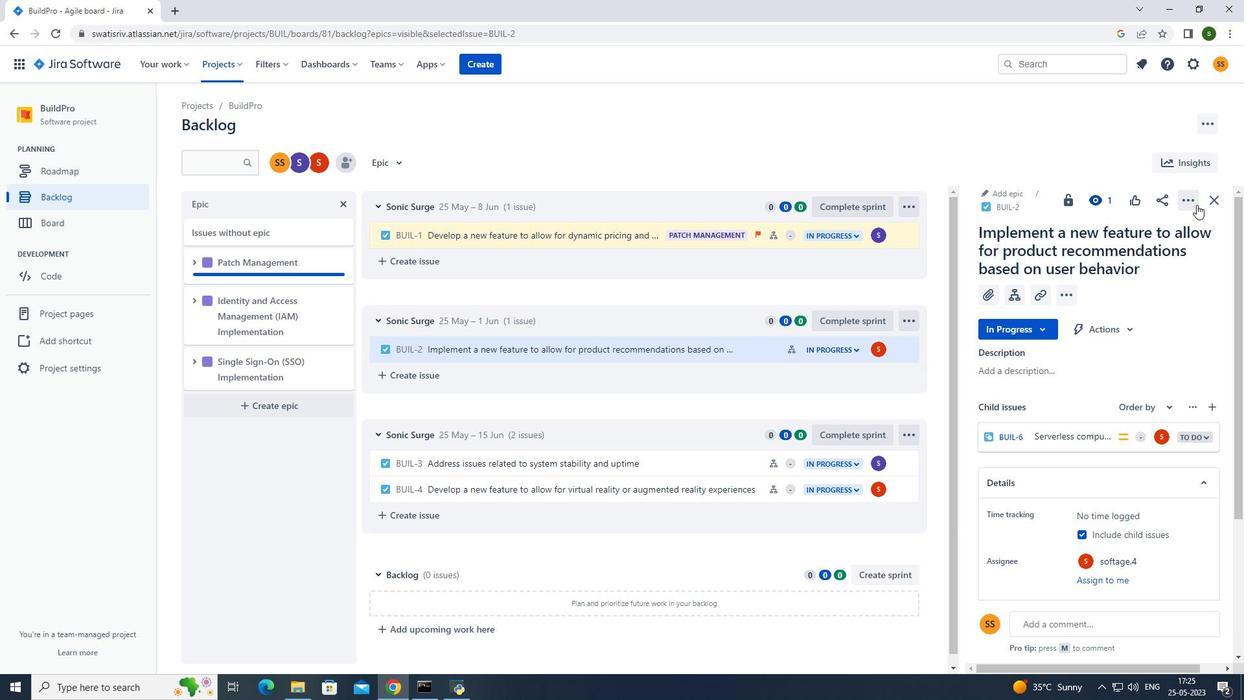 
Action: Mouse pressed left at (1197, 204)
Screenshot: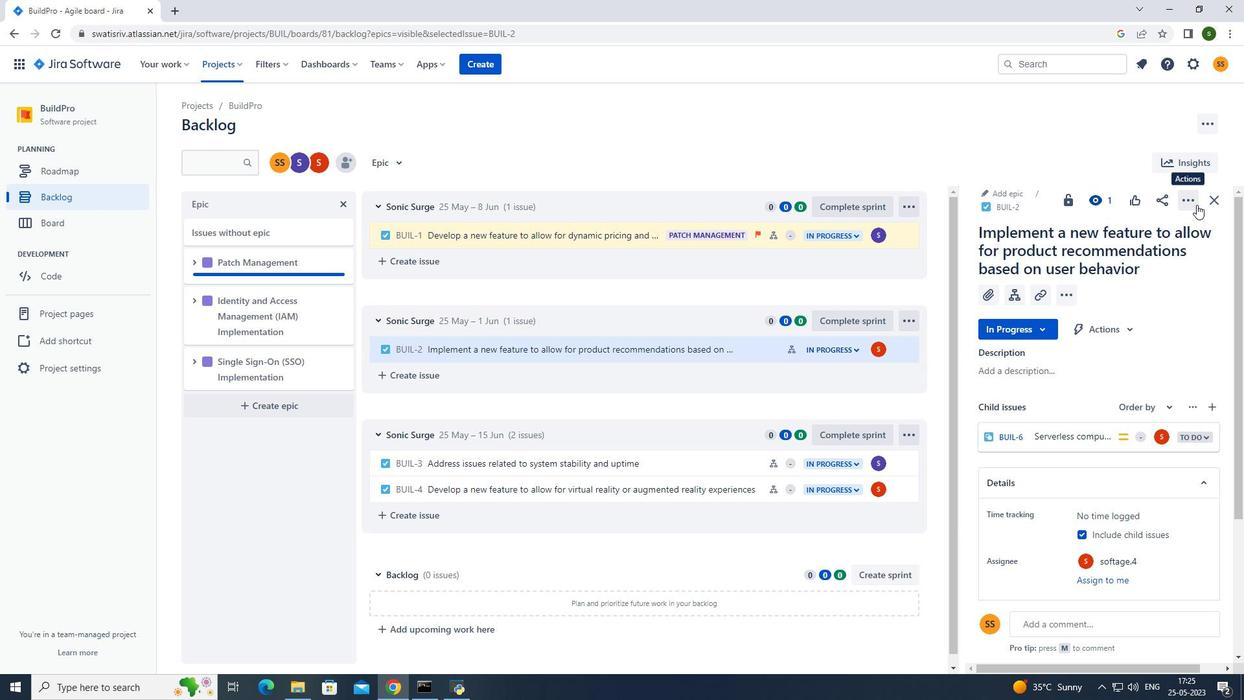 
Action: Mouse moved to (1164, 233)
Screenshot: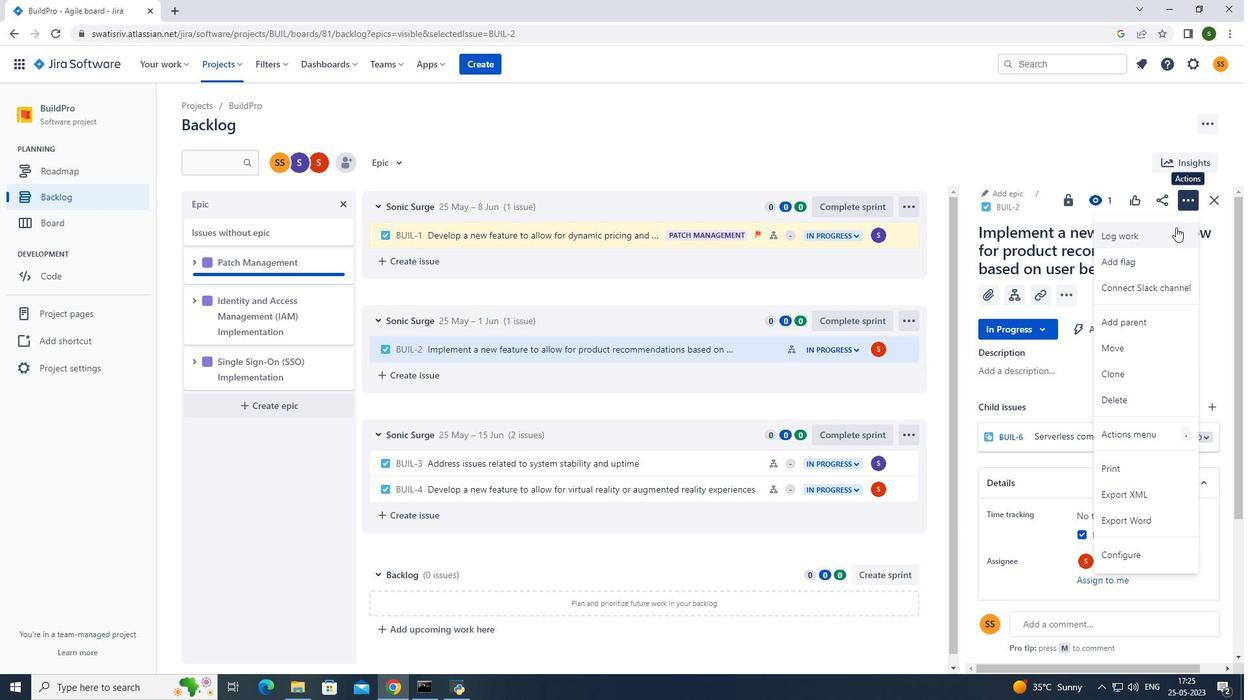 
Action: Mouse pressed left at (1164, 233)
Screenshot: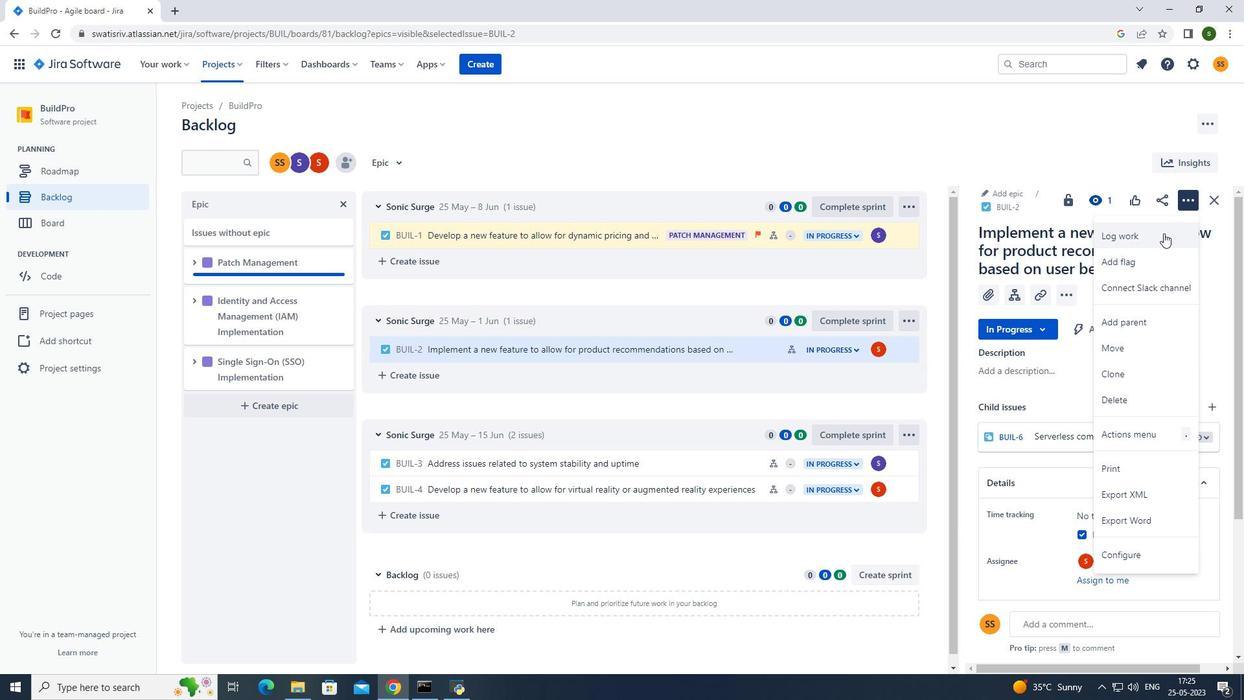 
Action: Mouse moved to (551, 185)
Screenshot: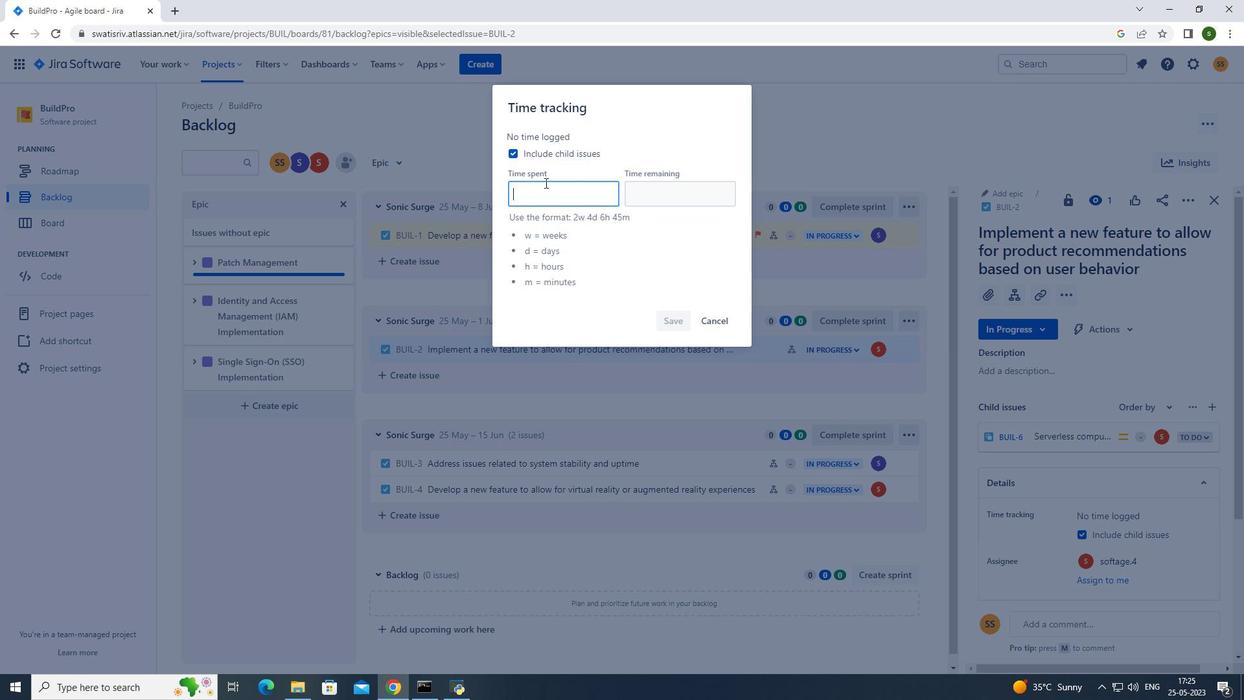 
Action: Key pressed 3w<Key.space>1d<Key.space>21h<Key.space>37m
Screenshot: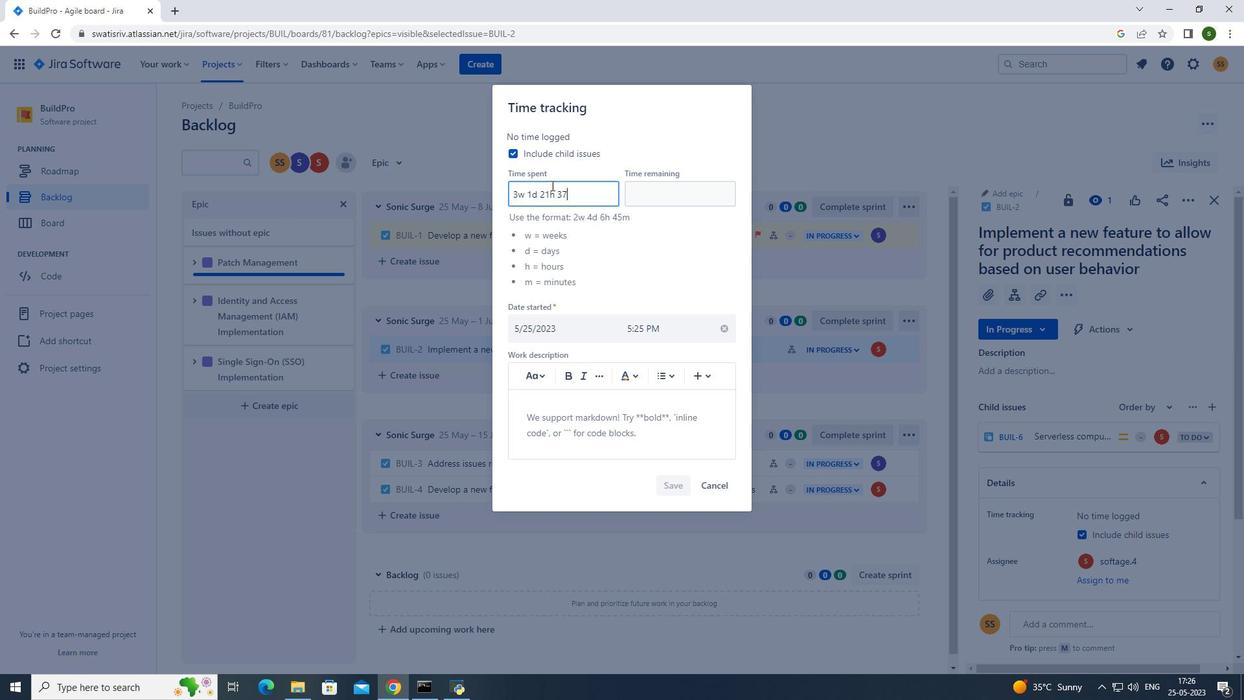 
Action: Mouse moved to (652, 199)
Screenshot: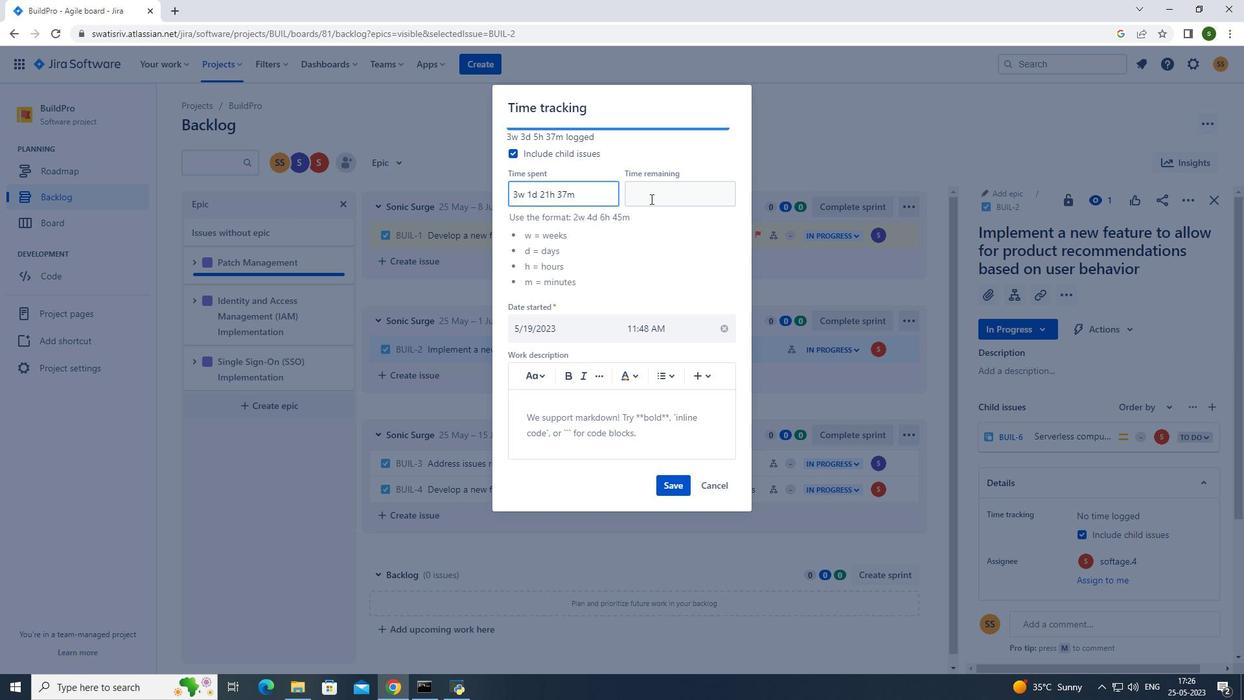 
Action: Mouse pressed left at (652, 199)
Screenshot: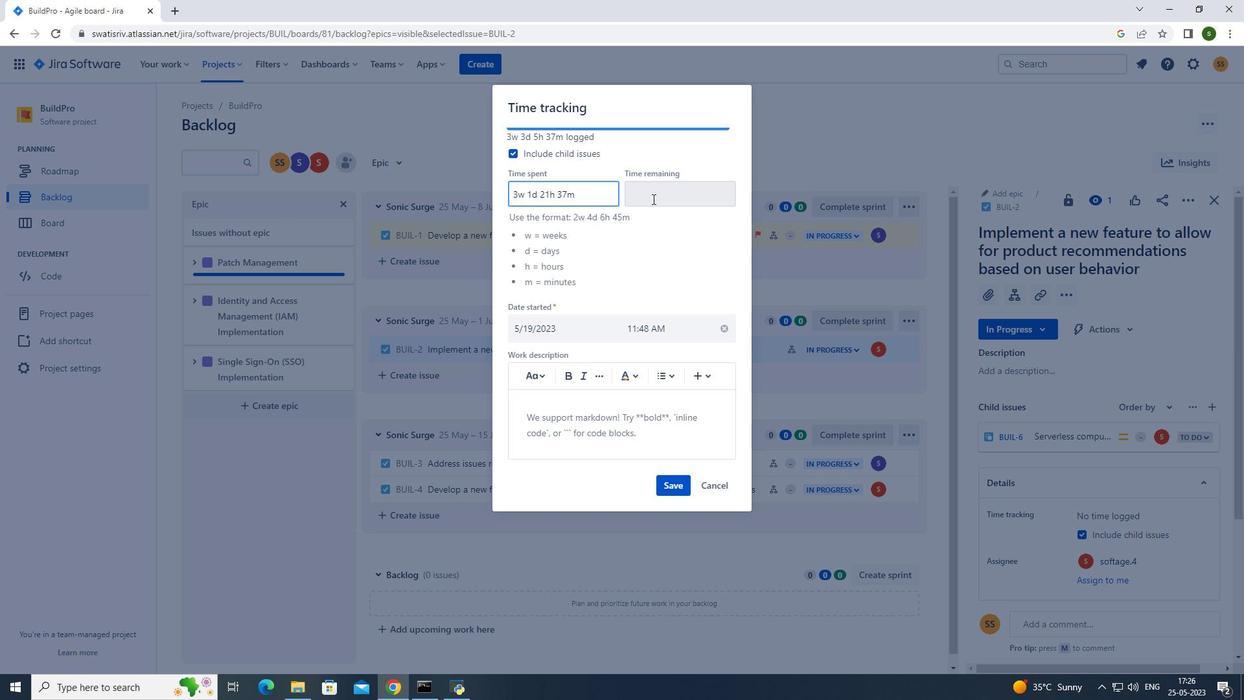 
Action: Key pressed 4w<Key.space>2d<Key.space>10h<Key.space>40m
Screenshot: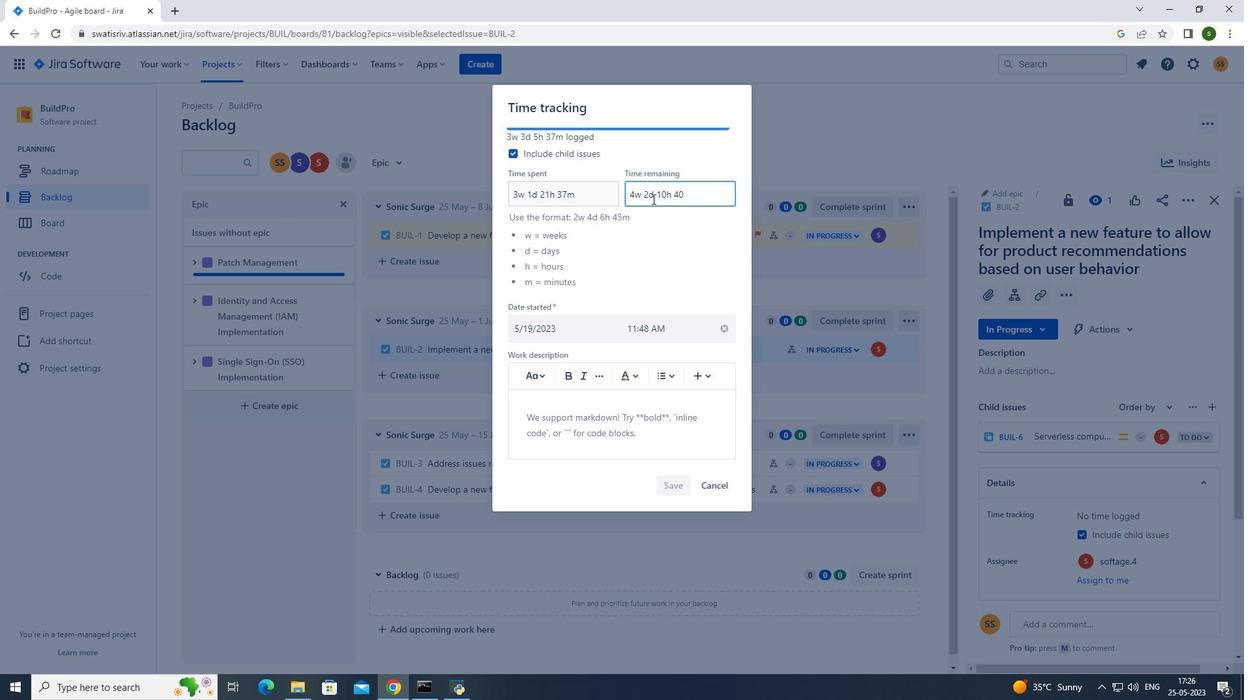 
Action: Mouse moved to (669, 482)
Screenshot: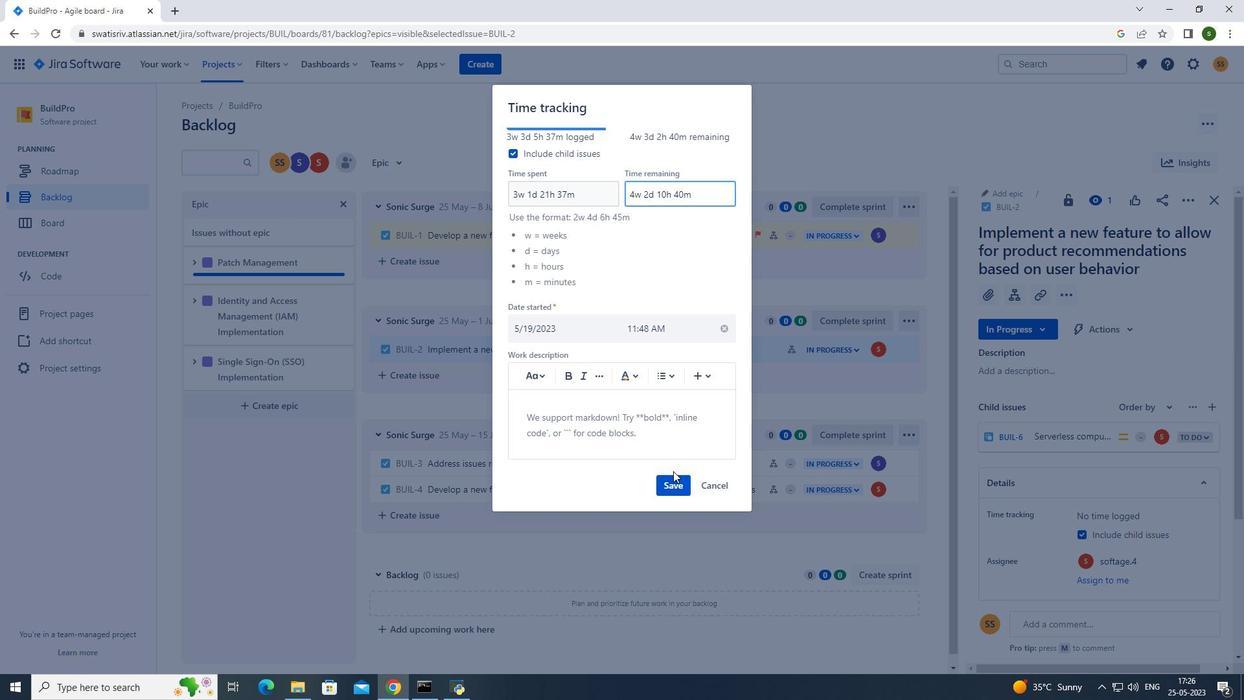
Action: Mouse pressed left at (669, 482)
Screenshot: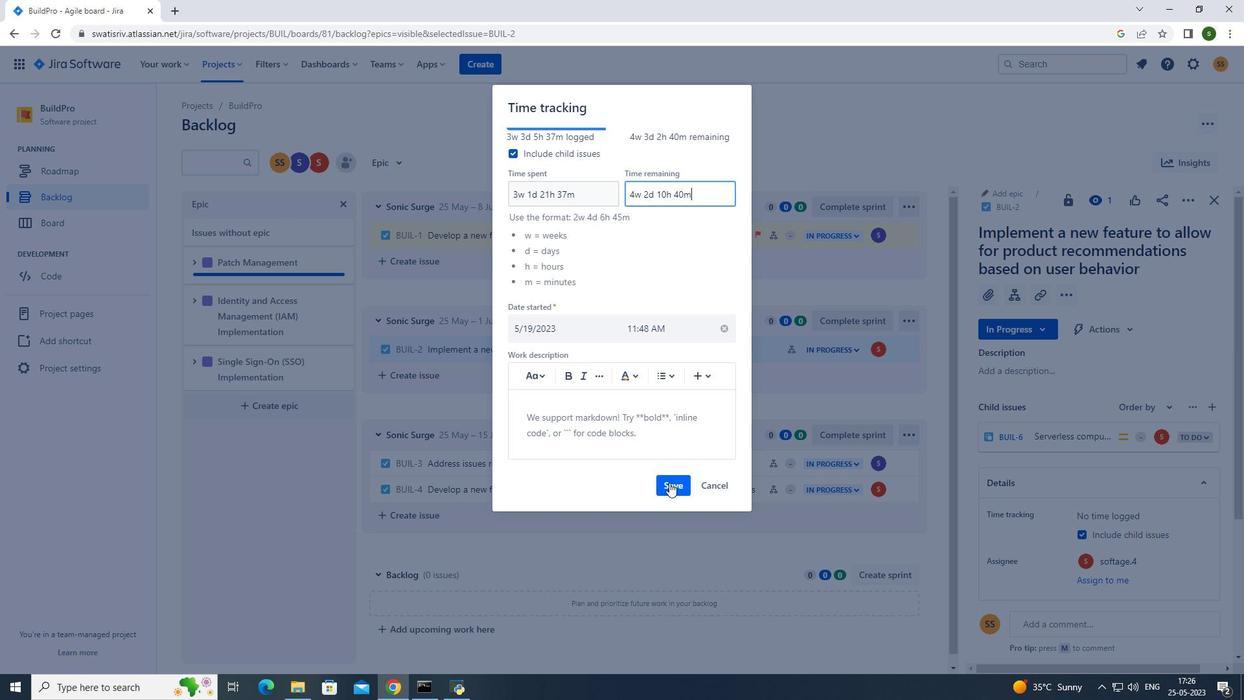 
Action: Mouse moved to (1186, 193)
Screenshot: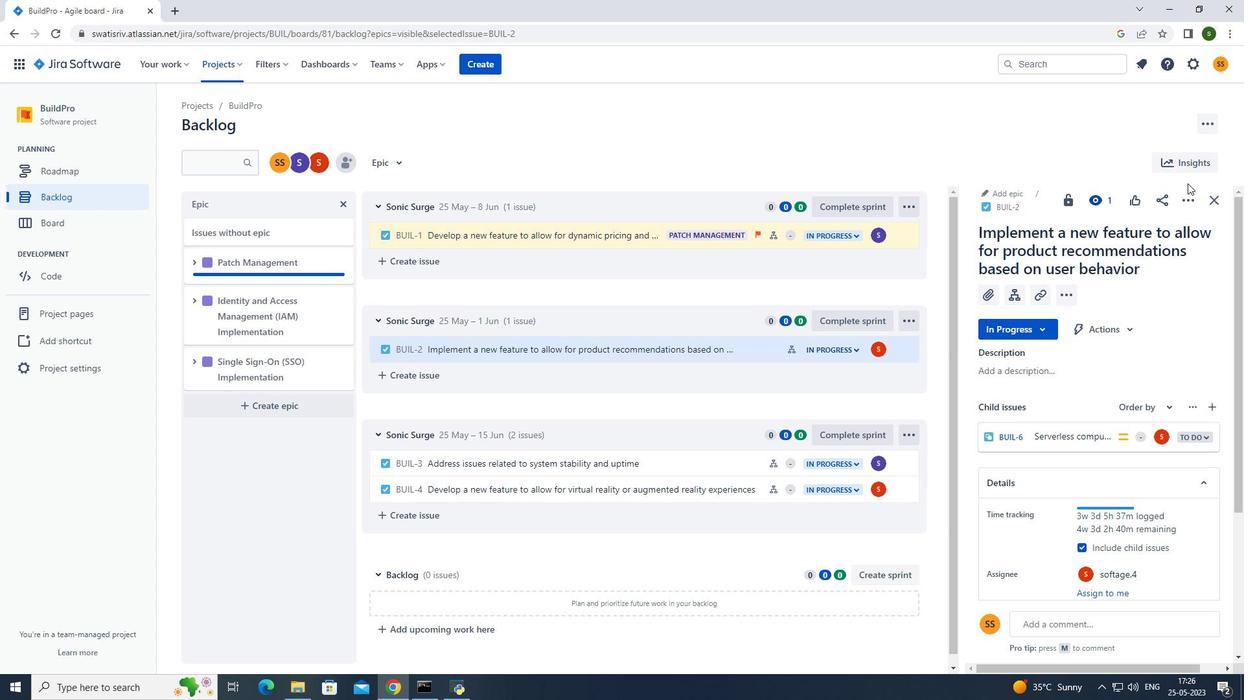 
Action: Mouse pressed left at (1186, 193)
Screenshot: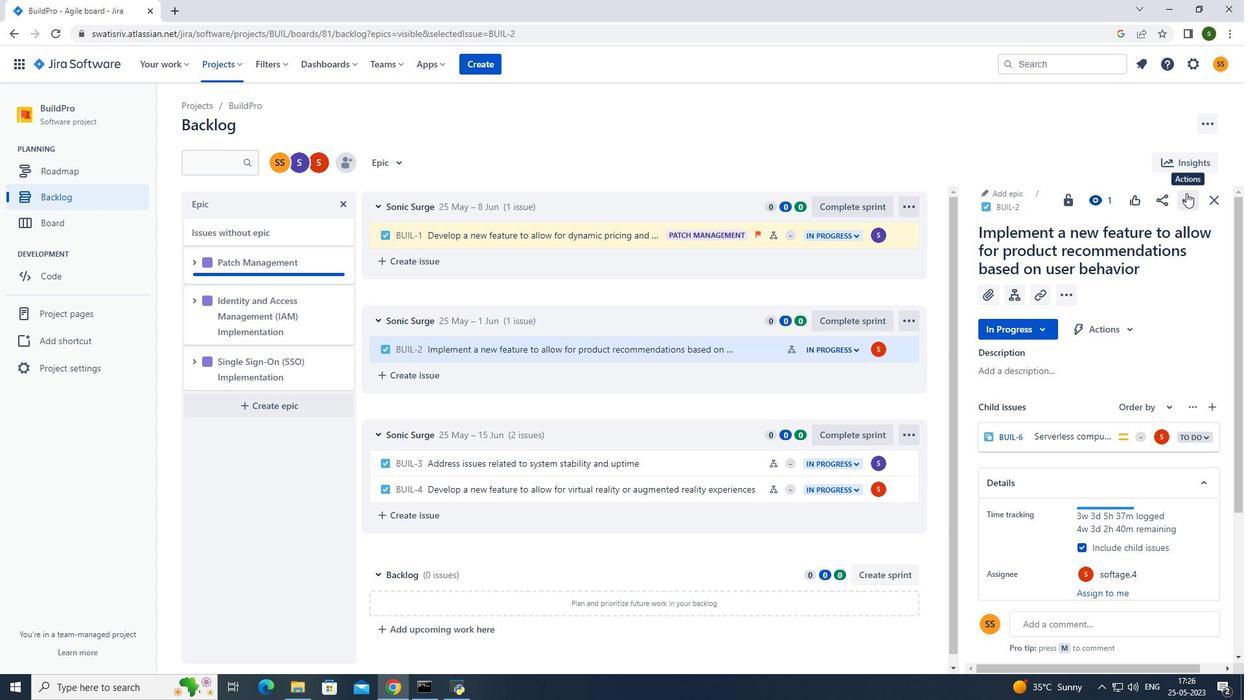 
Action: Mouse moved to (1114, 370)
Screenshot: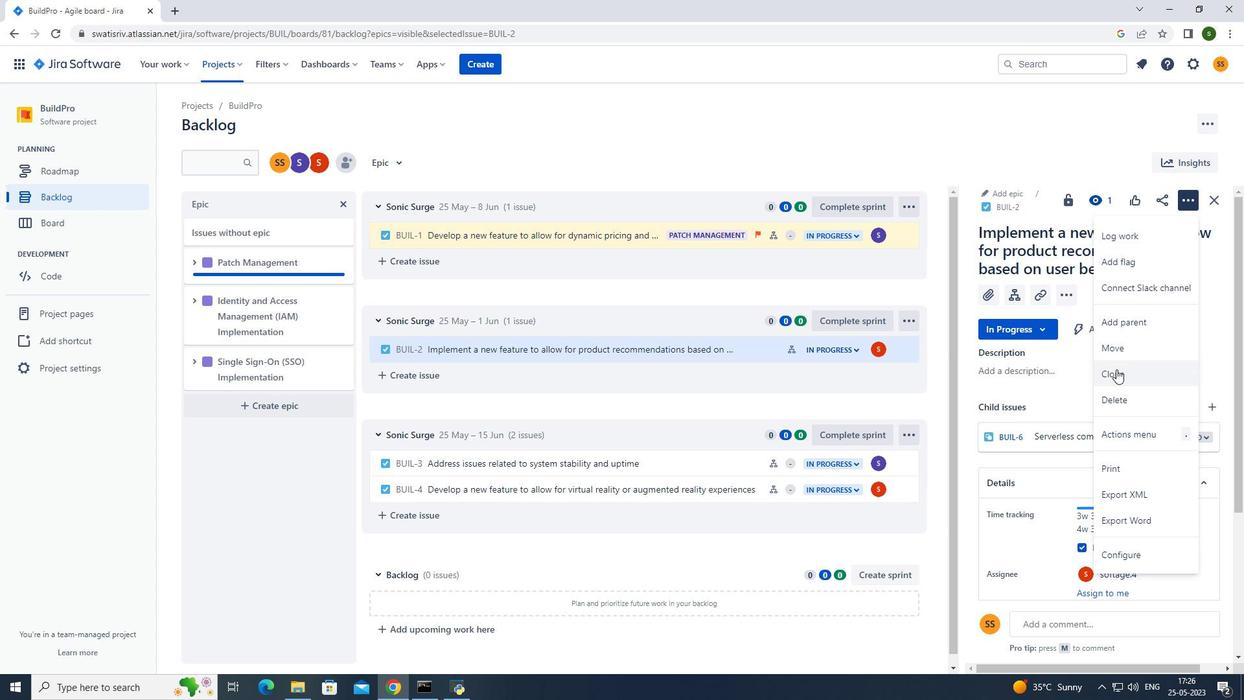 
Action: Mouse pressed left at (1114, 370)
Screenshot: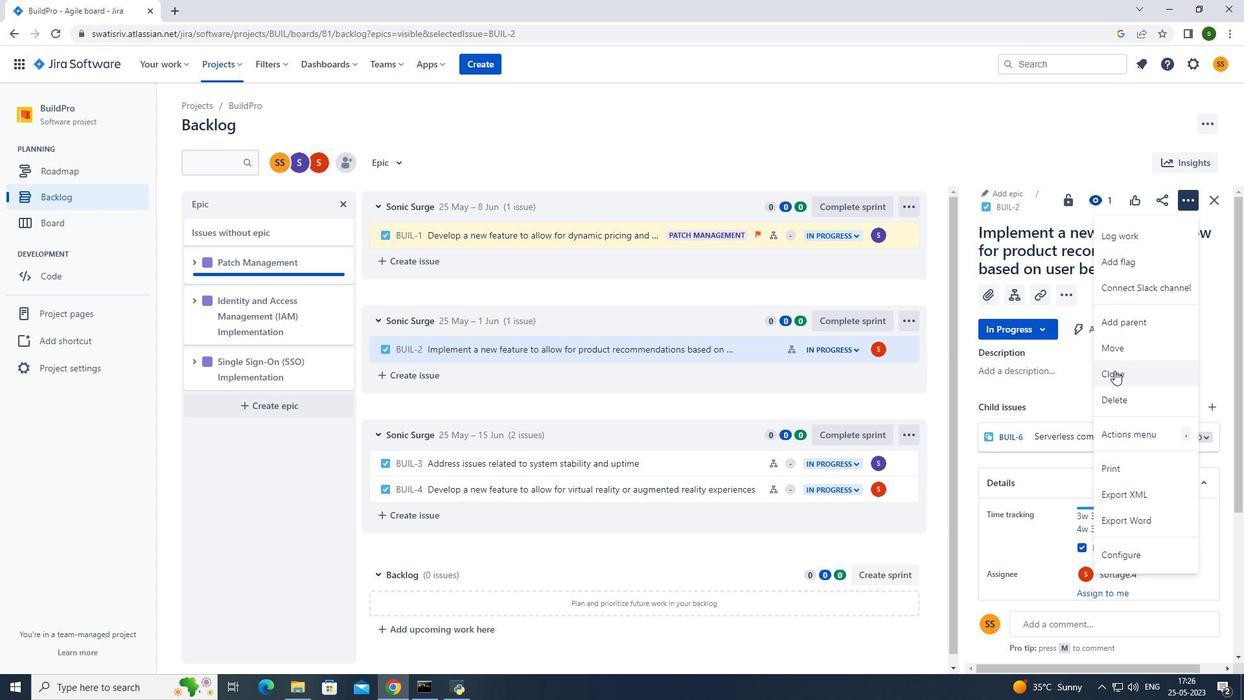 
Action: Mouse moved to (672, 274)
Screenshot: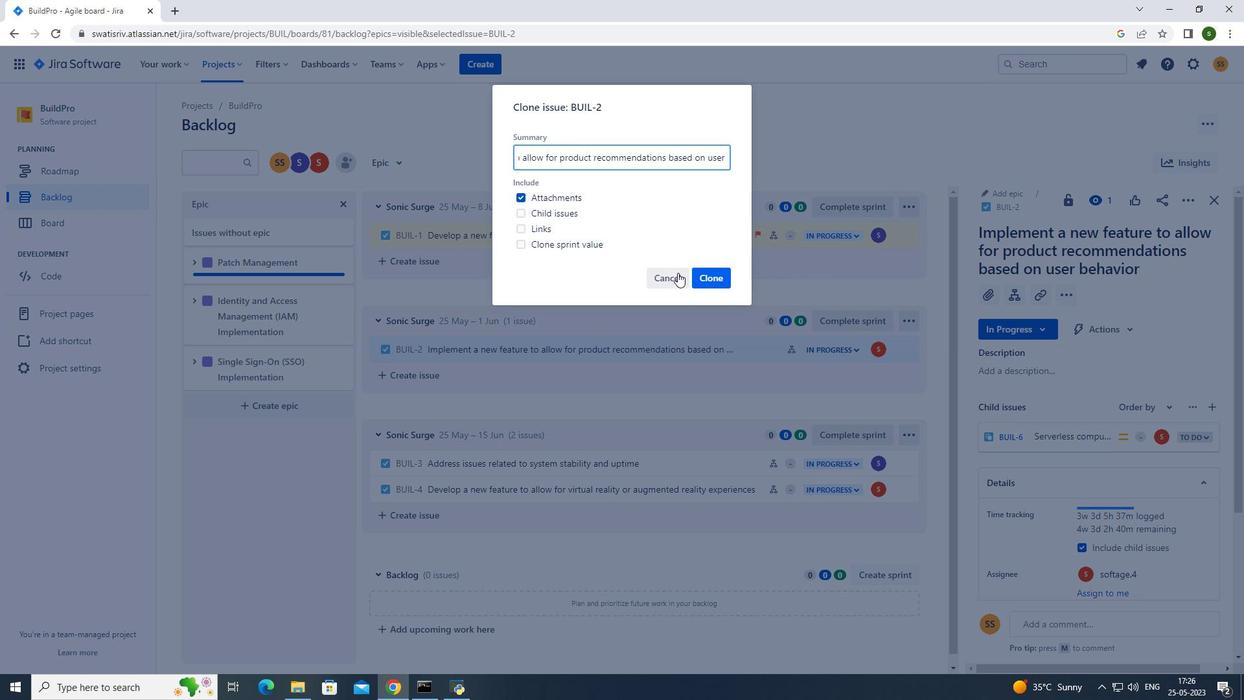 
Action: Mouse pressed left at (672, 274)
Screenshot: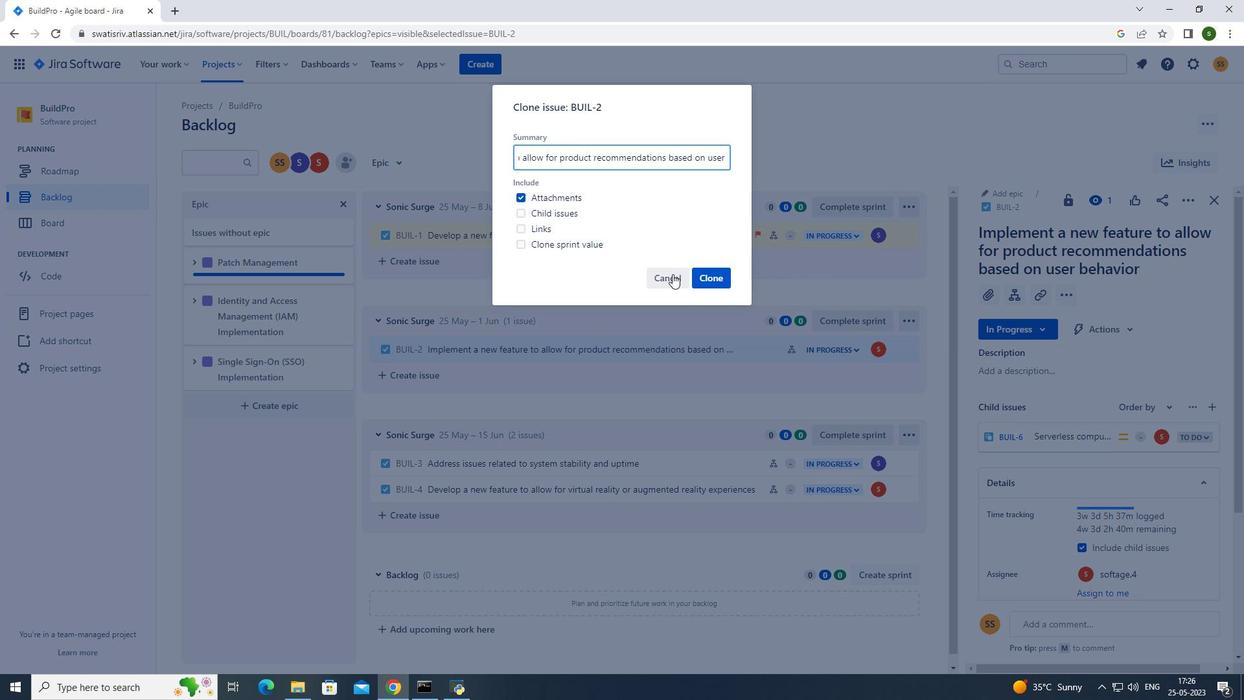 
Action: Mouse moved to (759, 350)
Screenshot: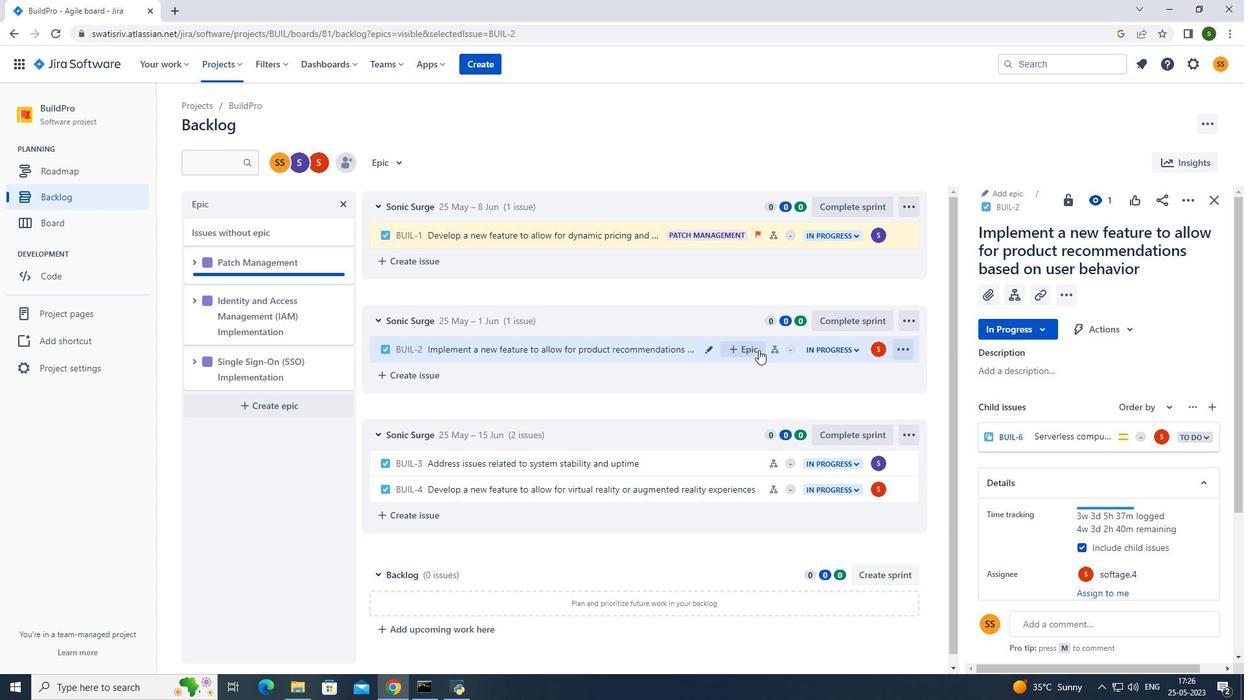 
Action: Mouse pressed left at (759, 350)
Screenshot: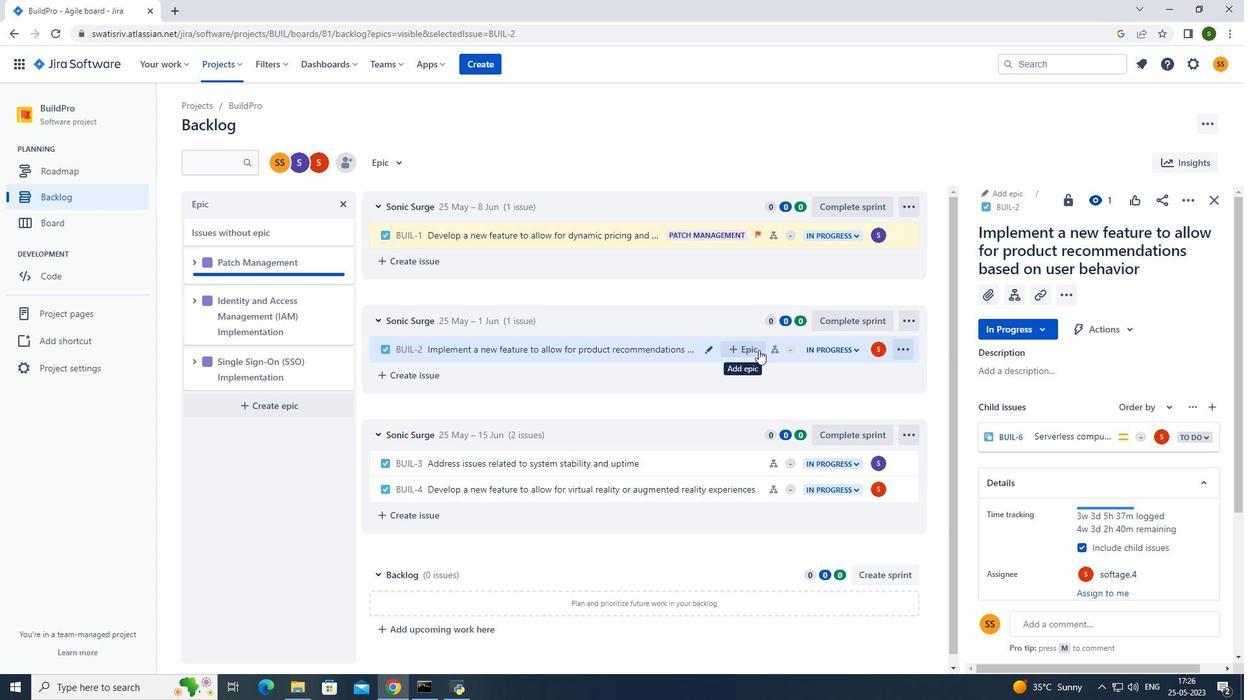 
Action: Mouse moved to (797, 440)
Screenshot: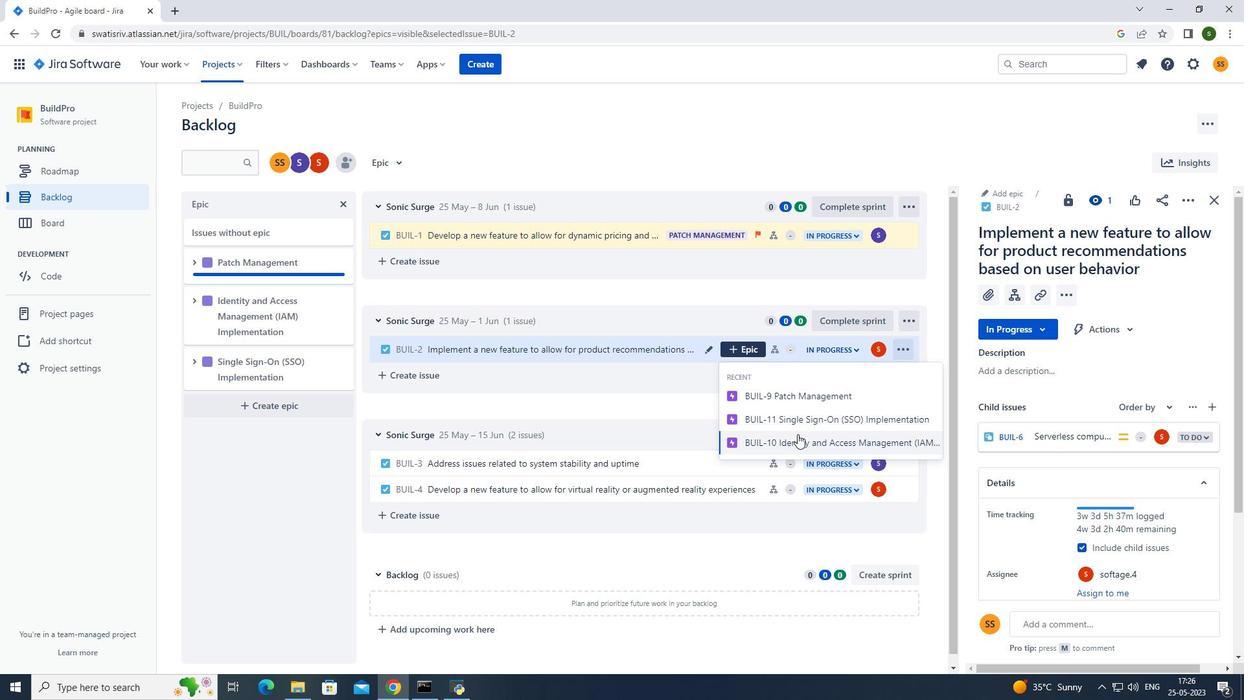 
Action: Mouse pressed left at (797, 440)
Screenshot: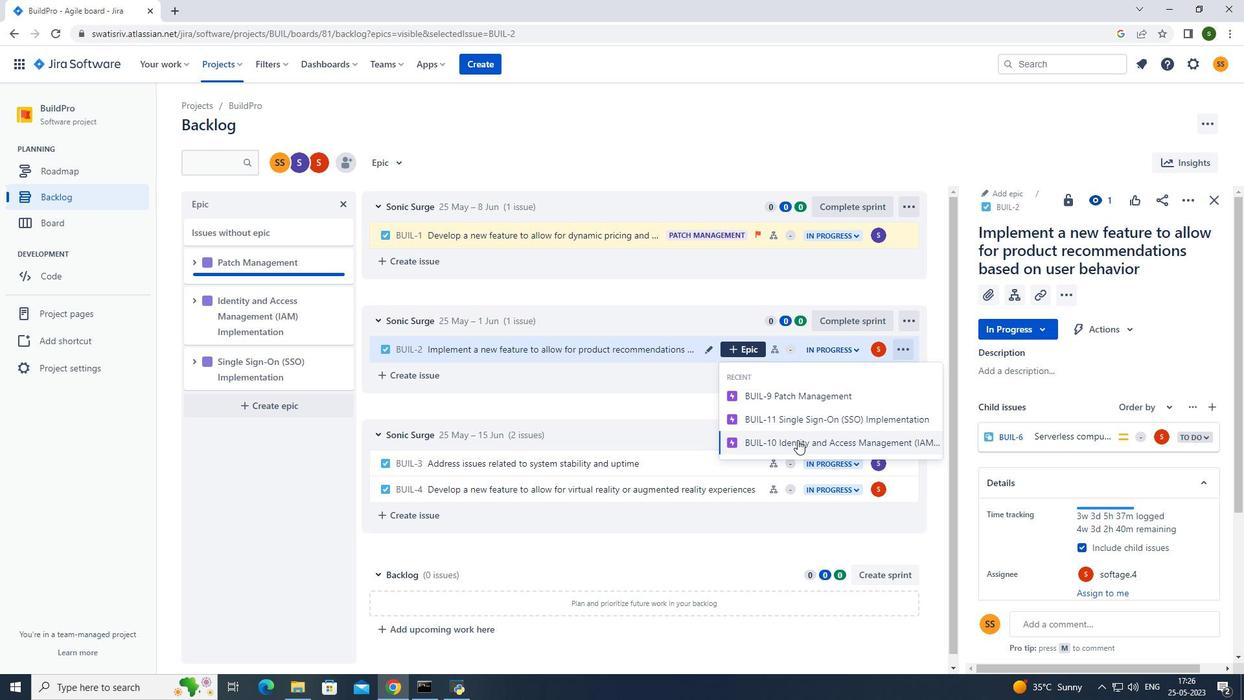 
Action: Mouse moved to (403, 162)
Screenshot: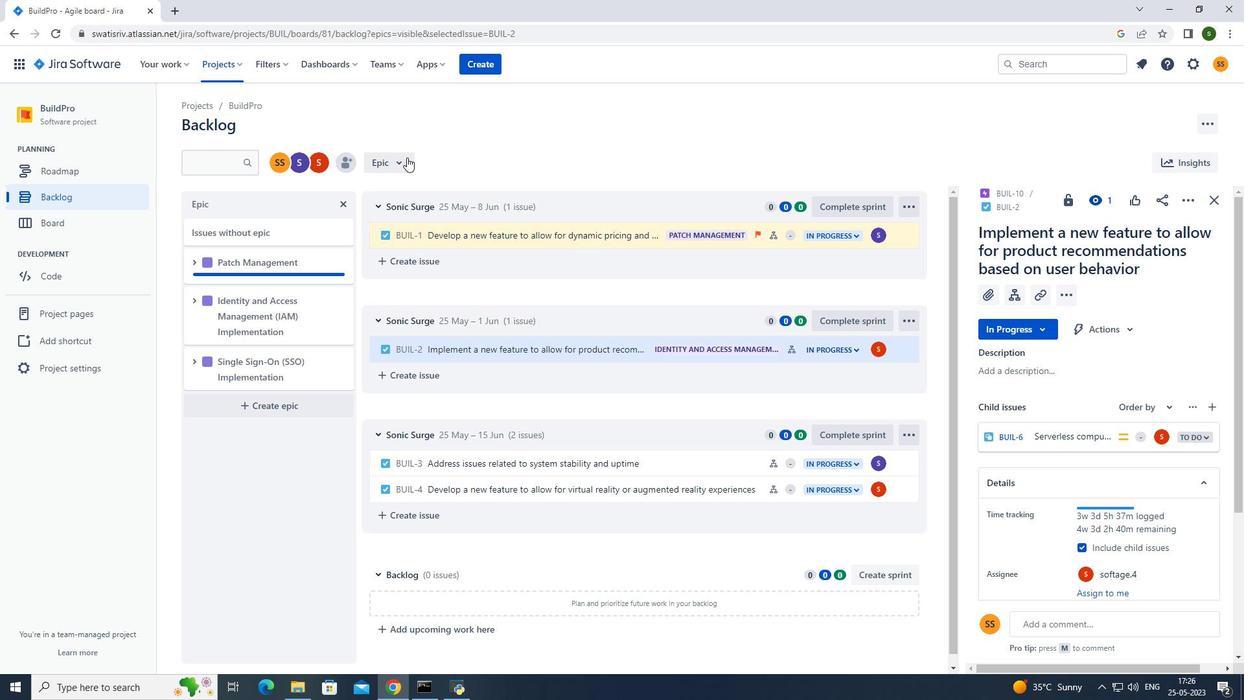 
Action: Mouse pressed left at (403, 162)
Screenshot: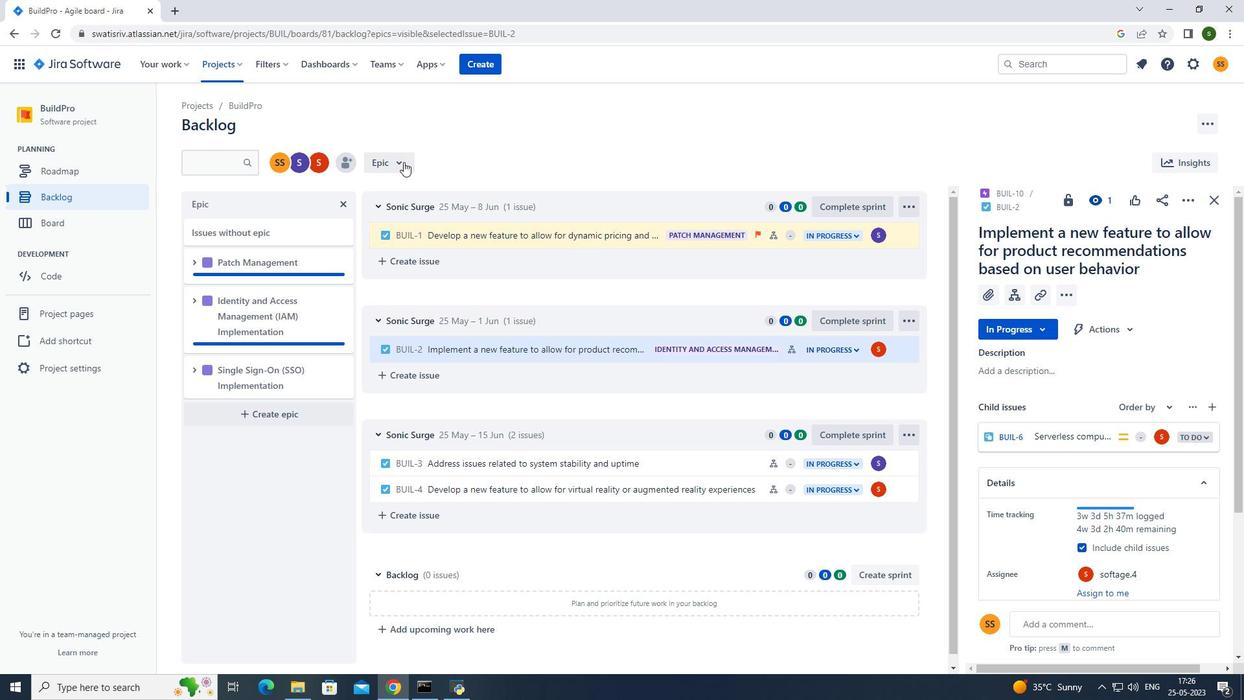 
Action: Mouse moved to (420, 235)
Screenshot: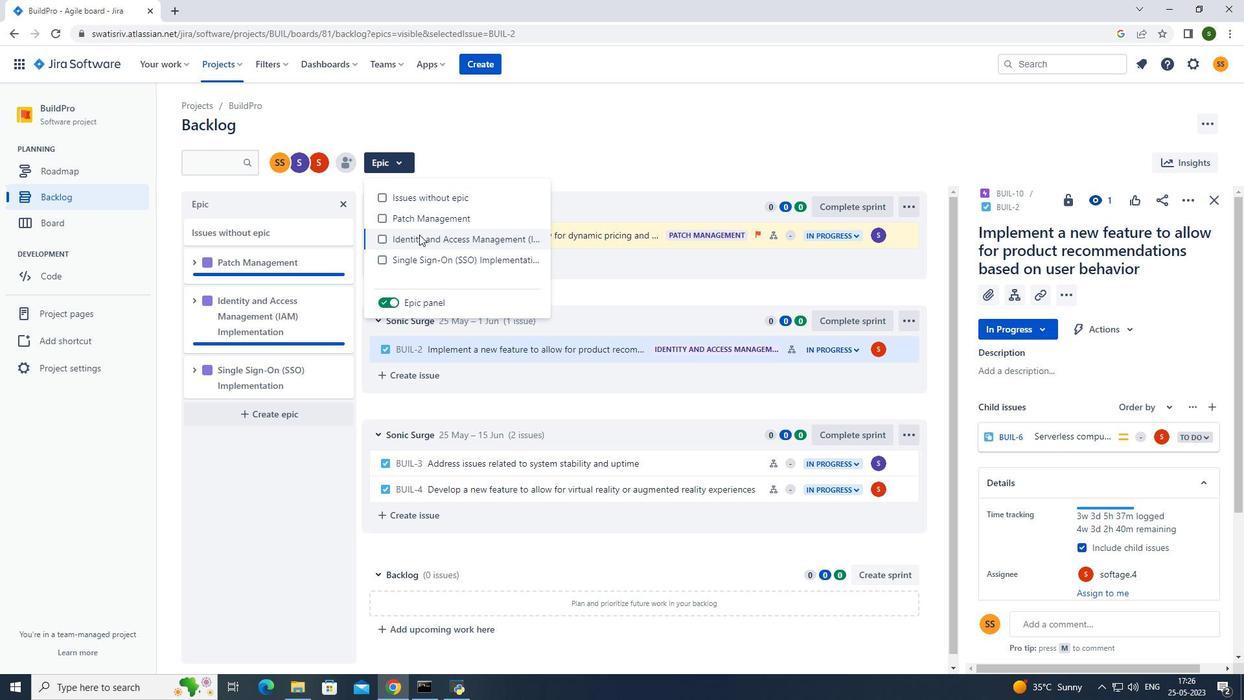
Action: Mouse pressed left at (420, 235)
Screenshot: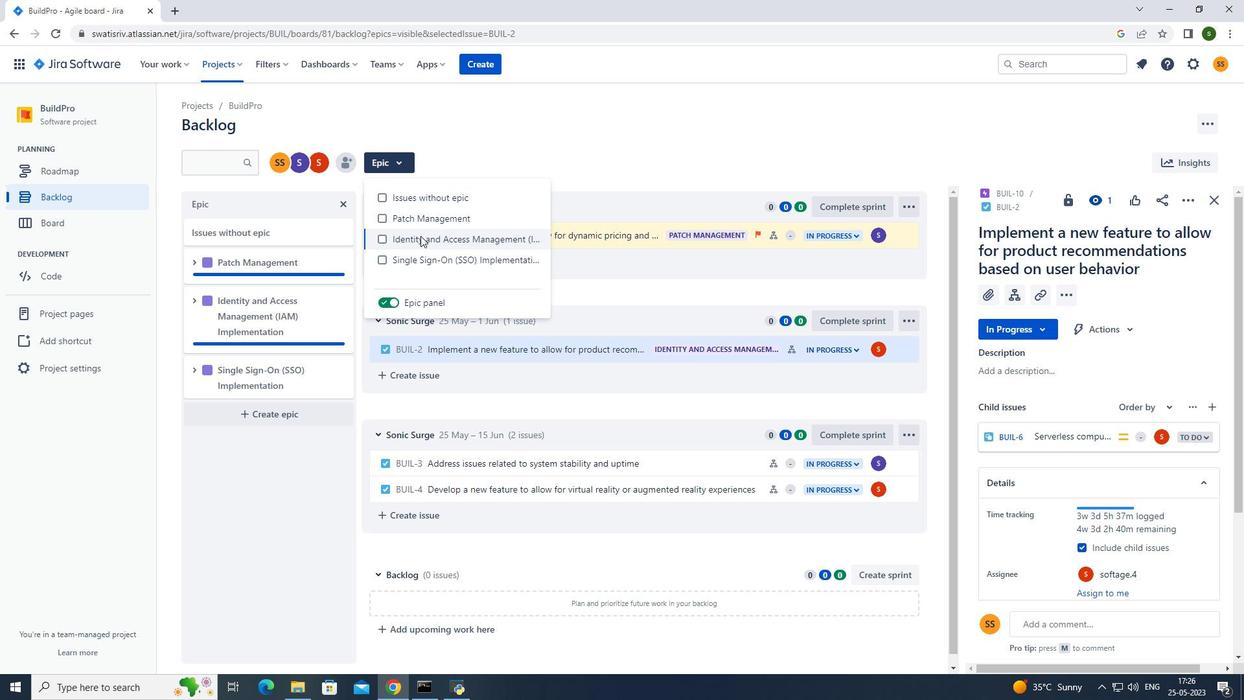 
Action: Mouse moved to (573, 125)
Screenshot: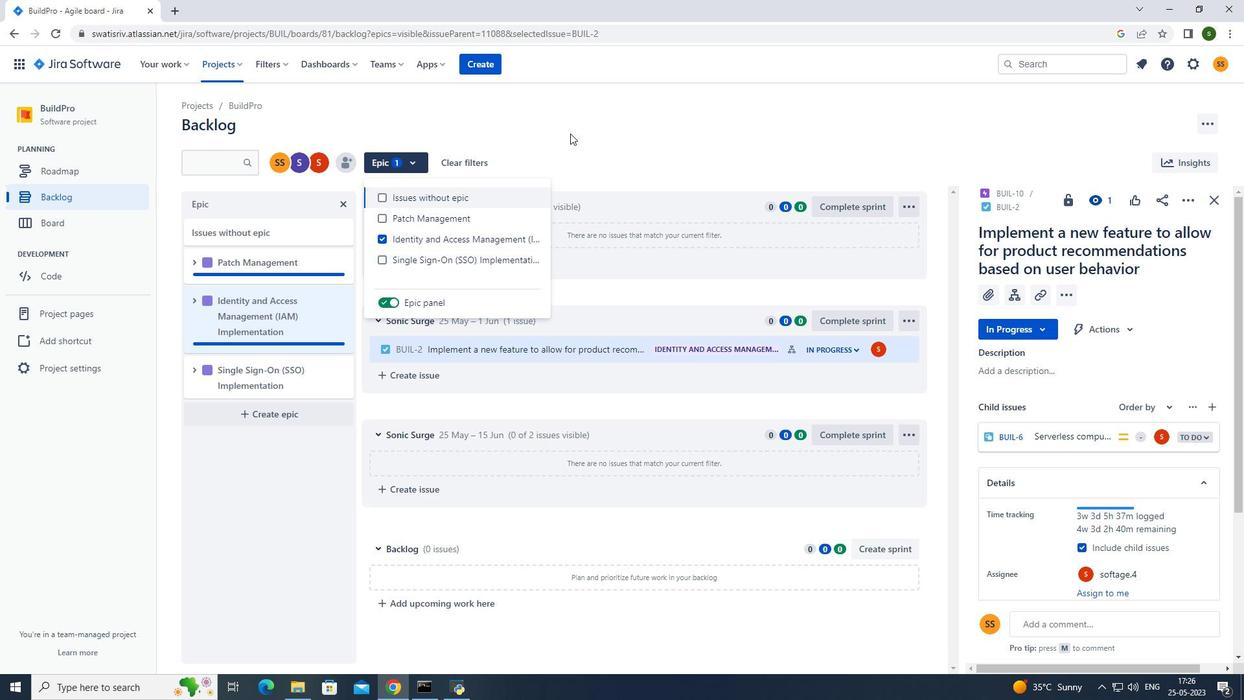 
Action: Mouse pressed left at (573, 125)
Screenshot: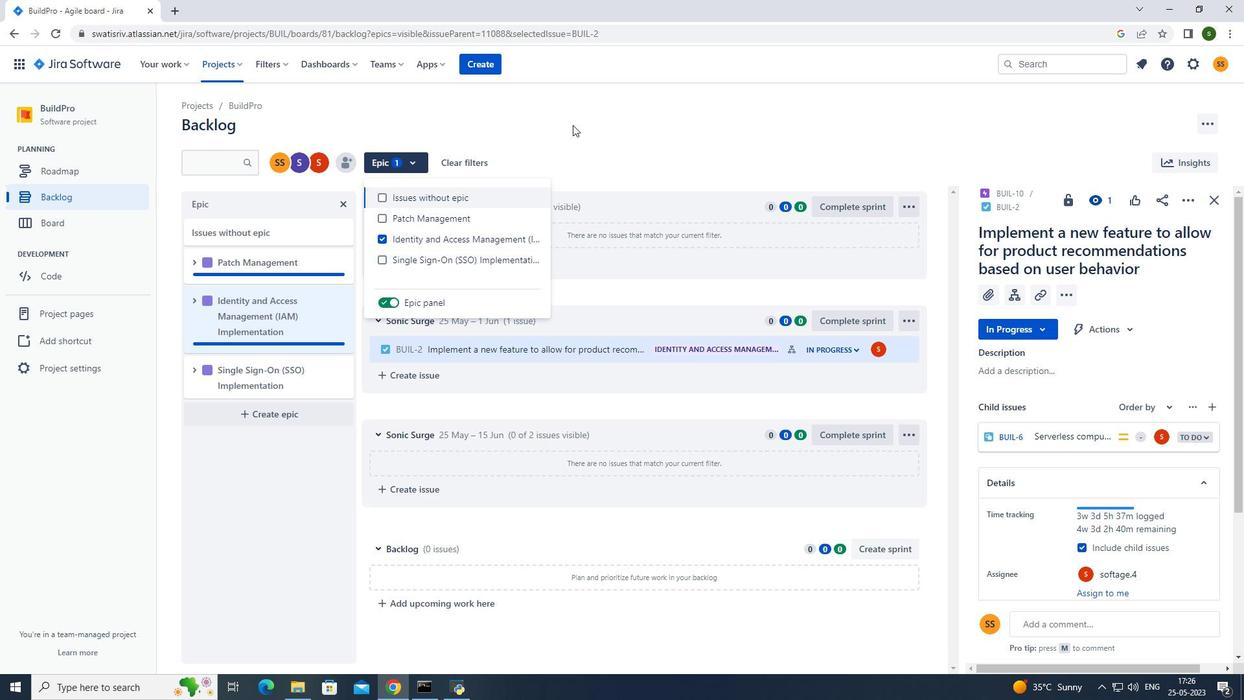 
Action: Mouse moved to (444, 111)
Screenshot: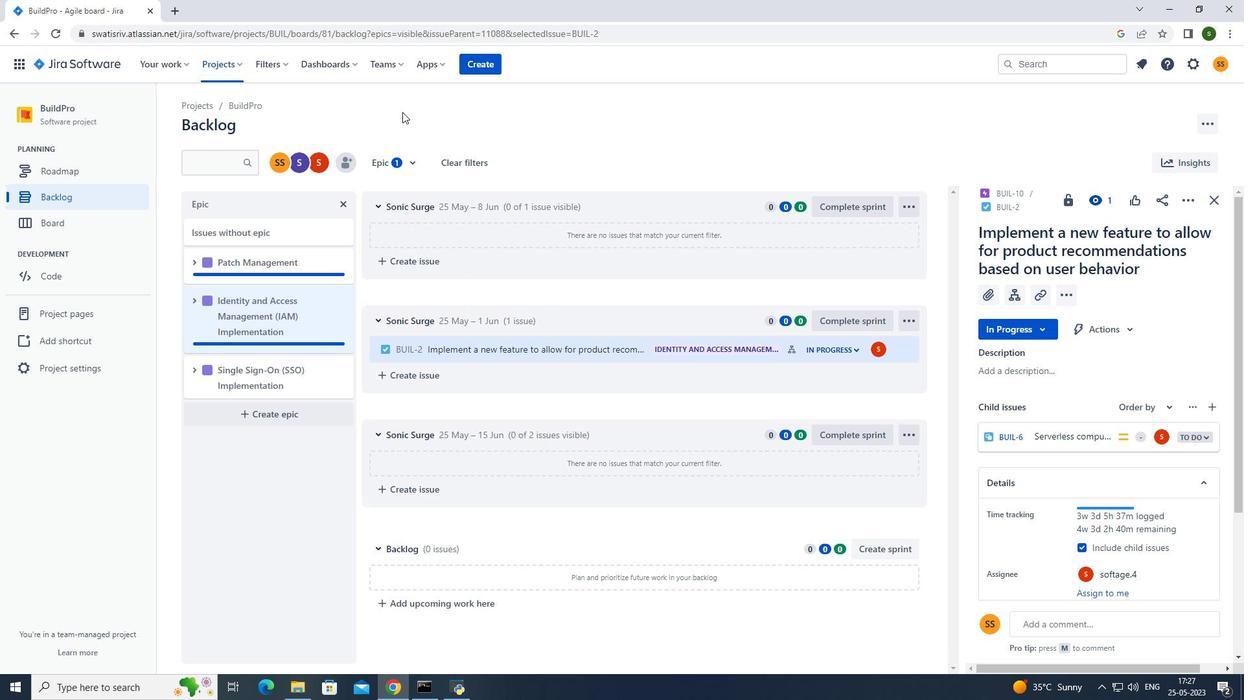 
